 Task: Search one way flight ticket for 5 adults, 2 children, 1 infant in seat and 1 infant on lap in economy from Niagara Falls: Niagara Falls International Airport to Jackson: Jackson Hole Airport on 5-2-2023. Choice of flights is Royal air maroc. Number of bags: 2 carry on bags. Price is upto 98000. Outbound departure time preference is 23:15.
Action: Mouse moved to (311, 432)
Screenshot: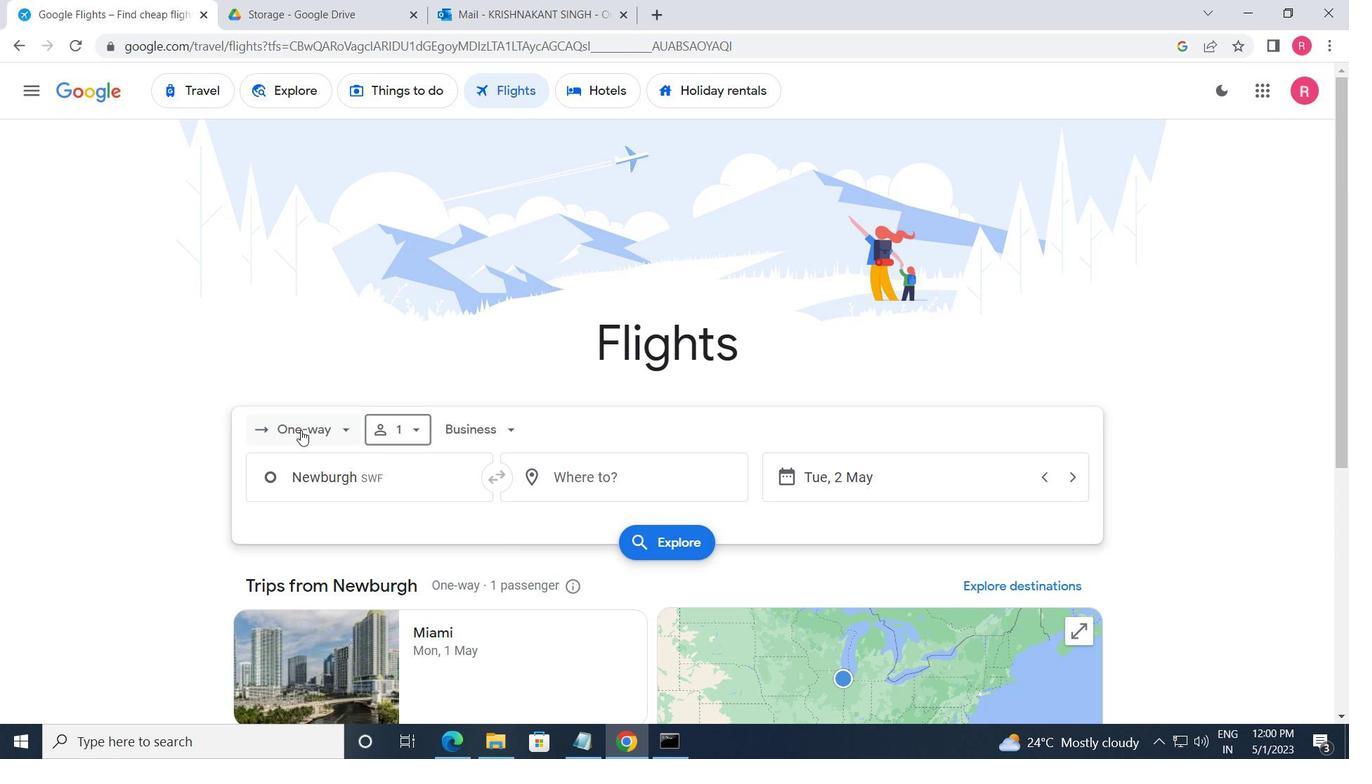 
Action: Mouse pressed left at (311, 432)
Screenshot: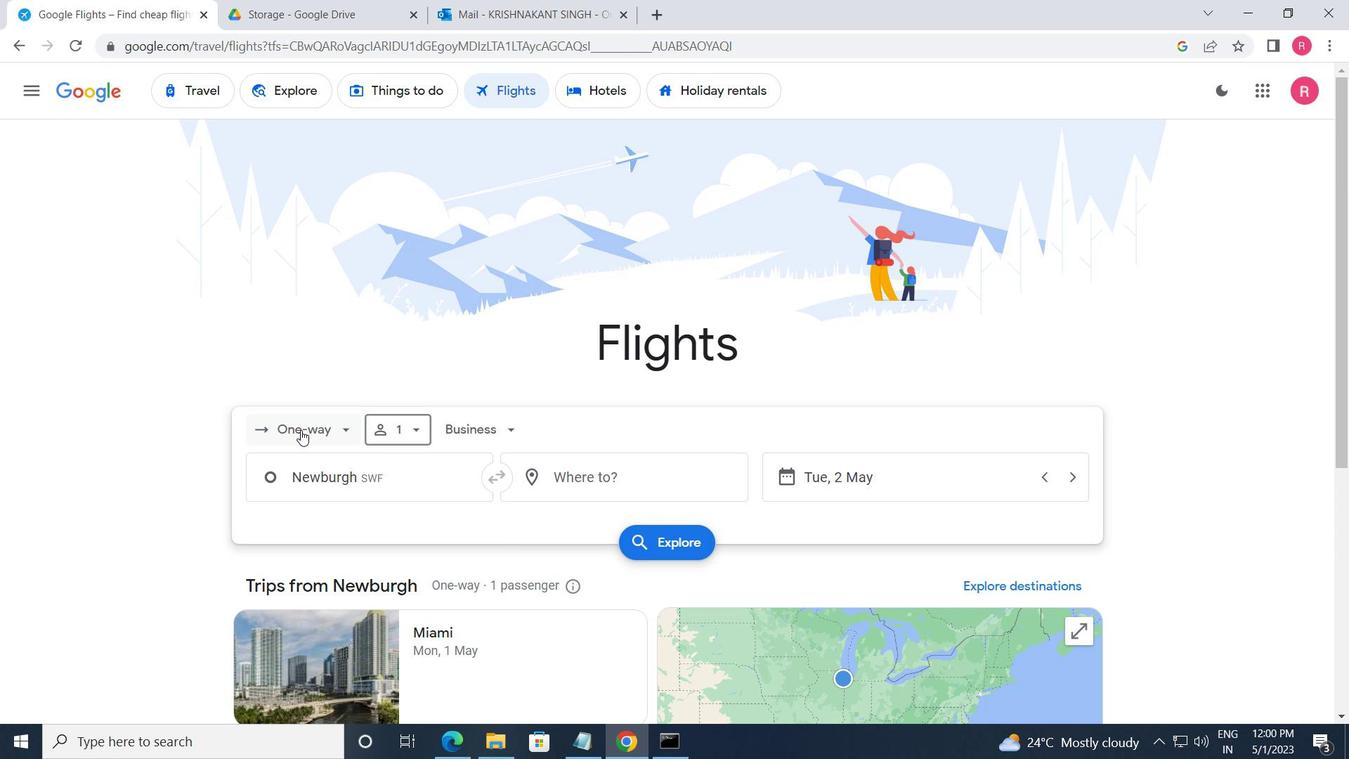 
Action: Mouse moved to (340, 502)
Screenshot: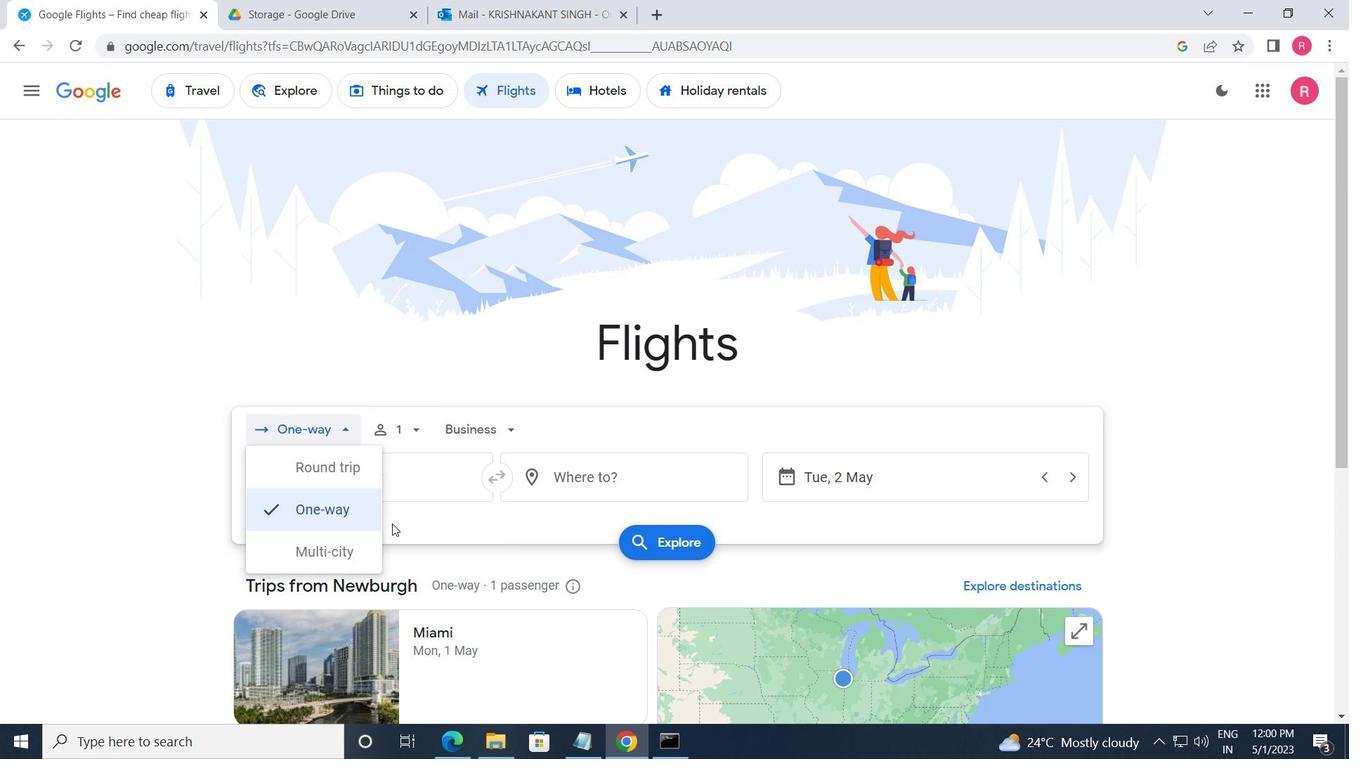 
Action: Mouse pressed left at (340, 502)
Screenshot: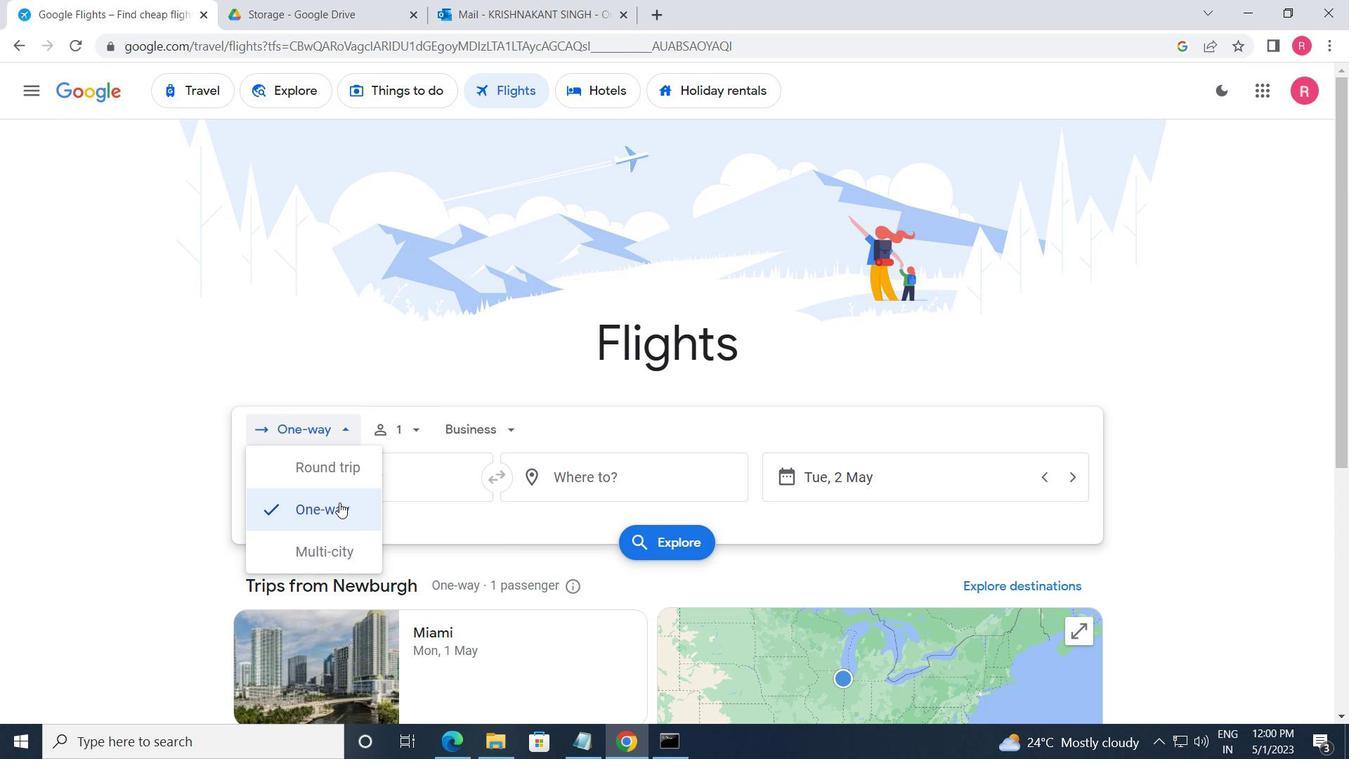
Action: Mouse moved to (423, 423)
Screenshot: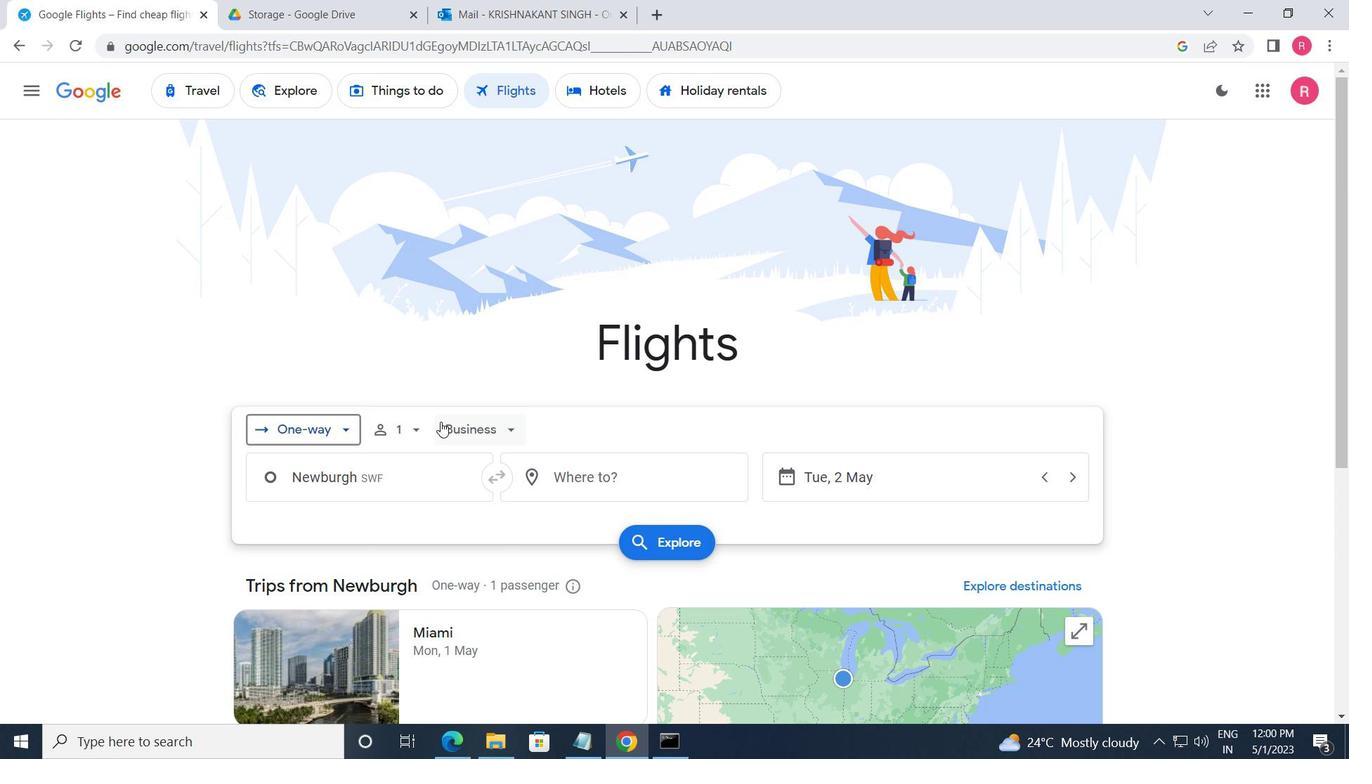 
Action: Mouse pressed left at (423, 423)
Screenshot: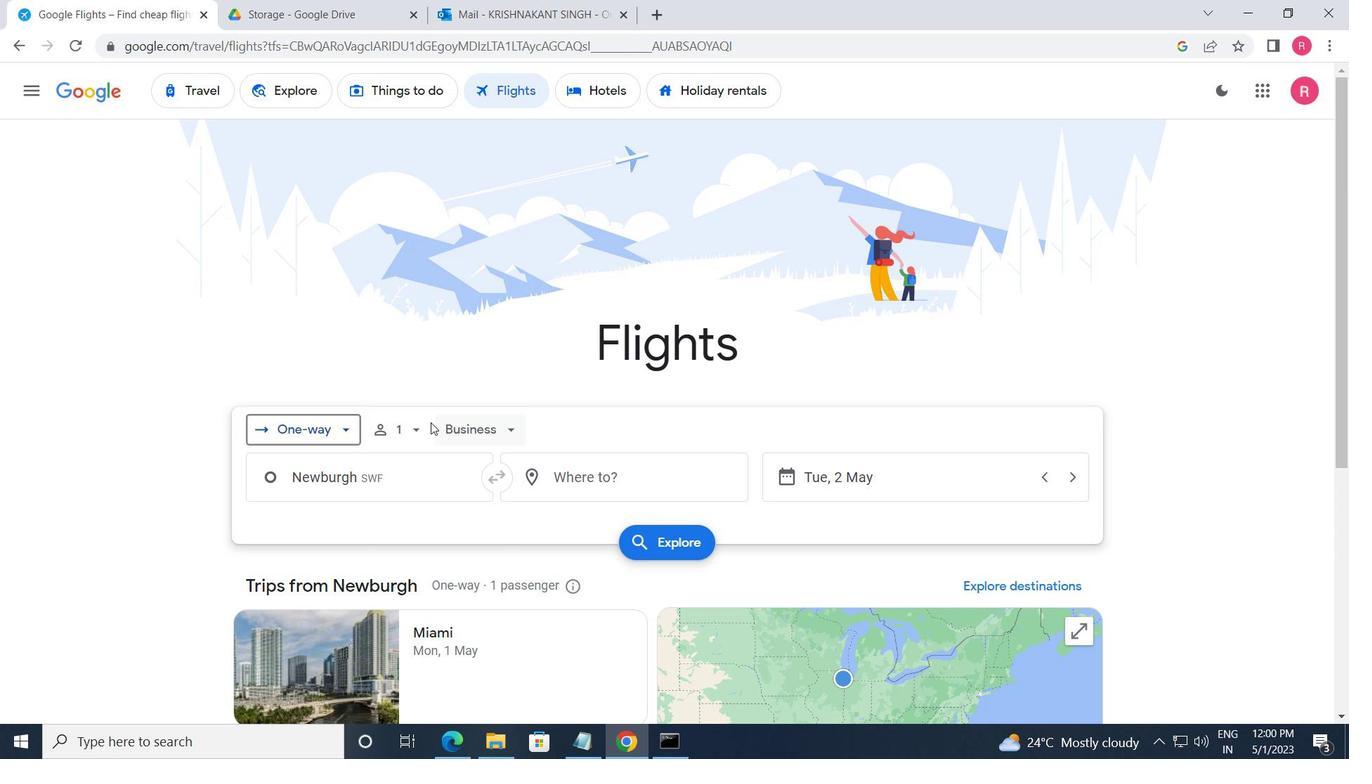 
Action: Mouse moved to (556, 468)
Screenshot: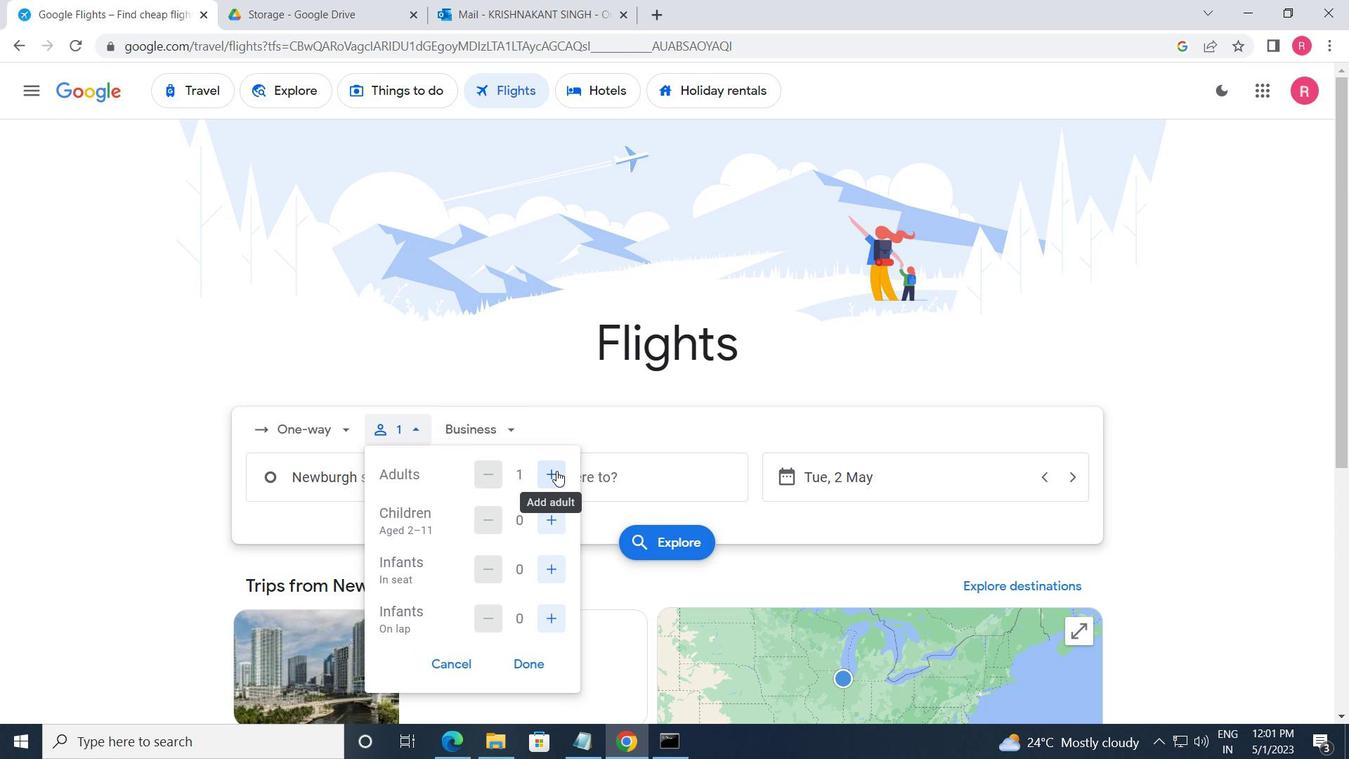 
Action: Mouse pressed left at (556, 468)
Screenshot: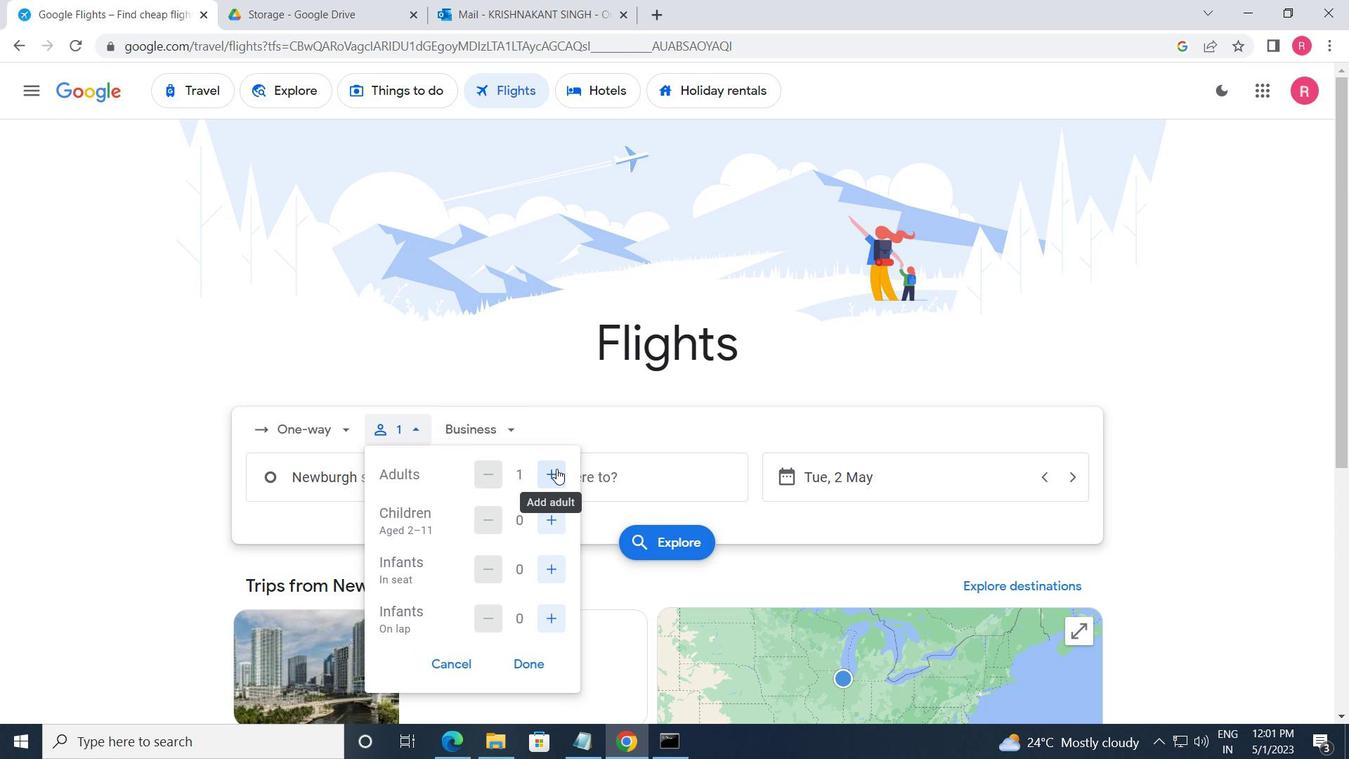 
Action: Mouse pressed left at (556, 468)
Screenshot: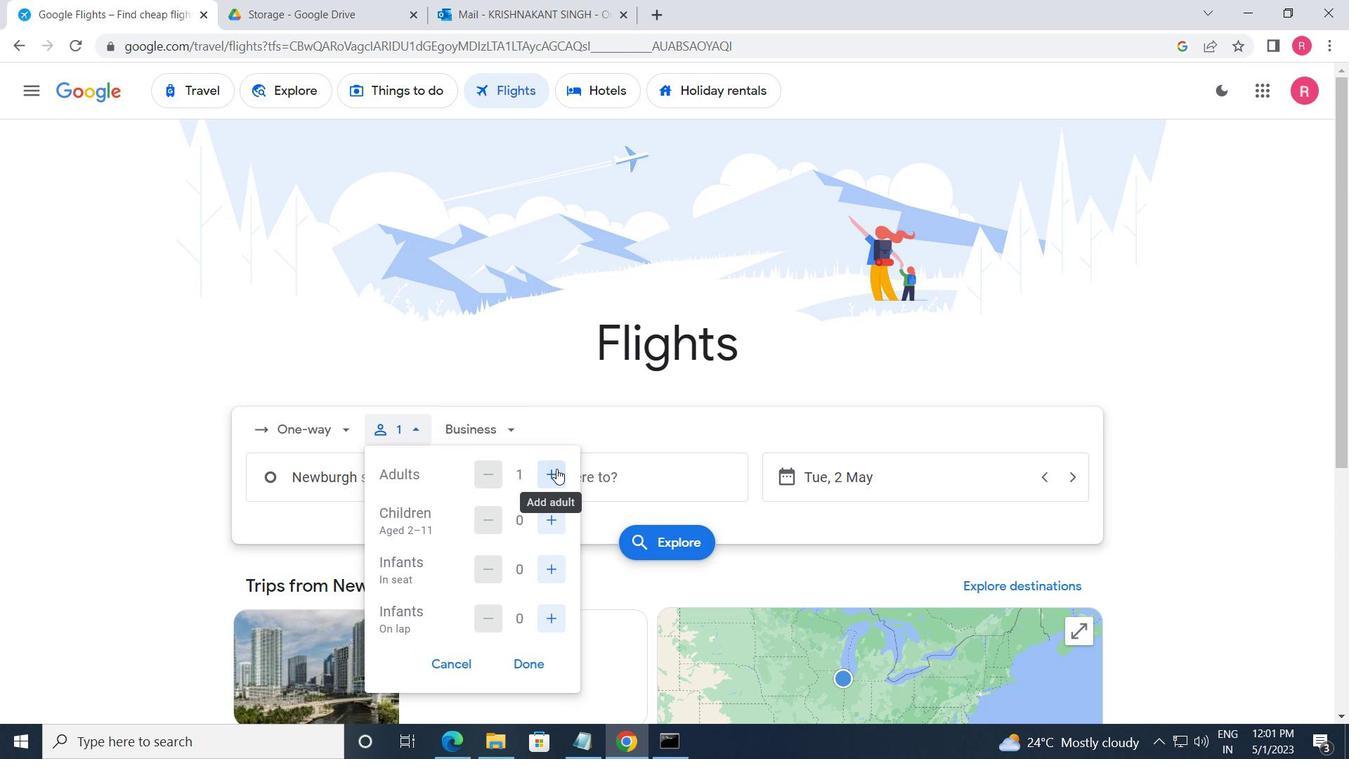 
Action: Mouse moved to (553, 525)
Screenshot: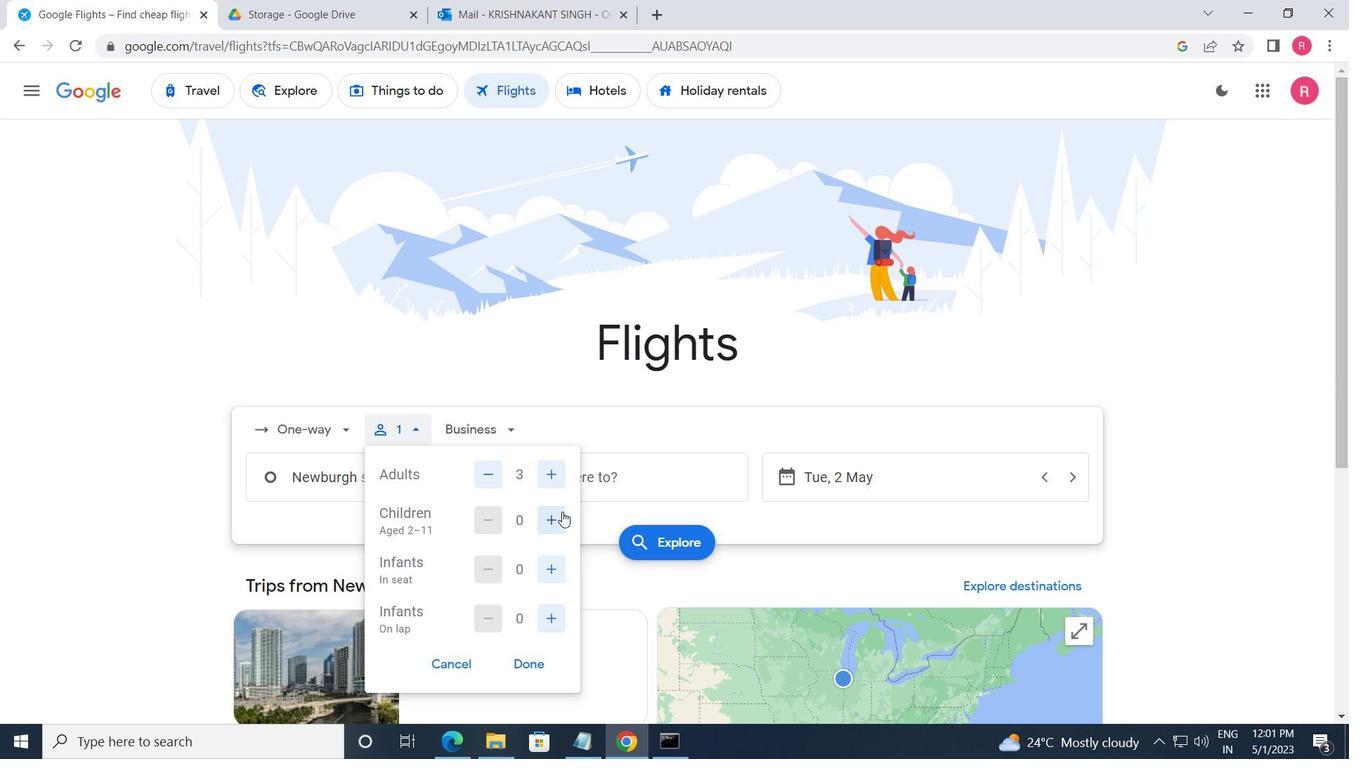 
Action: Mouse pressed left at (553, 525)
Screenshot: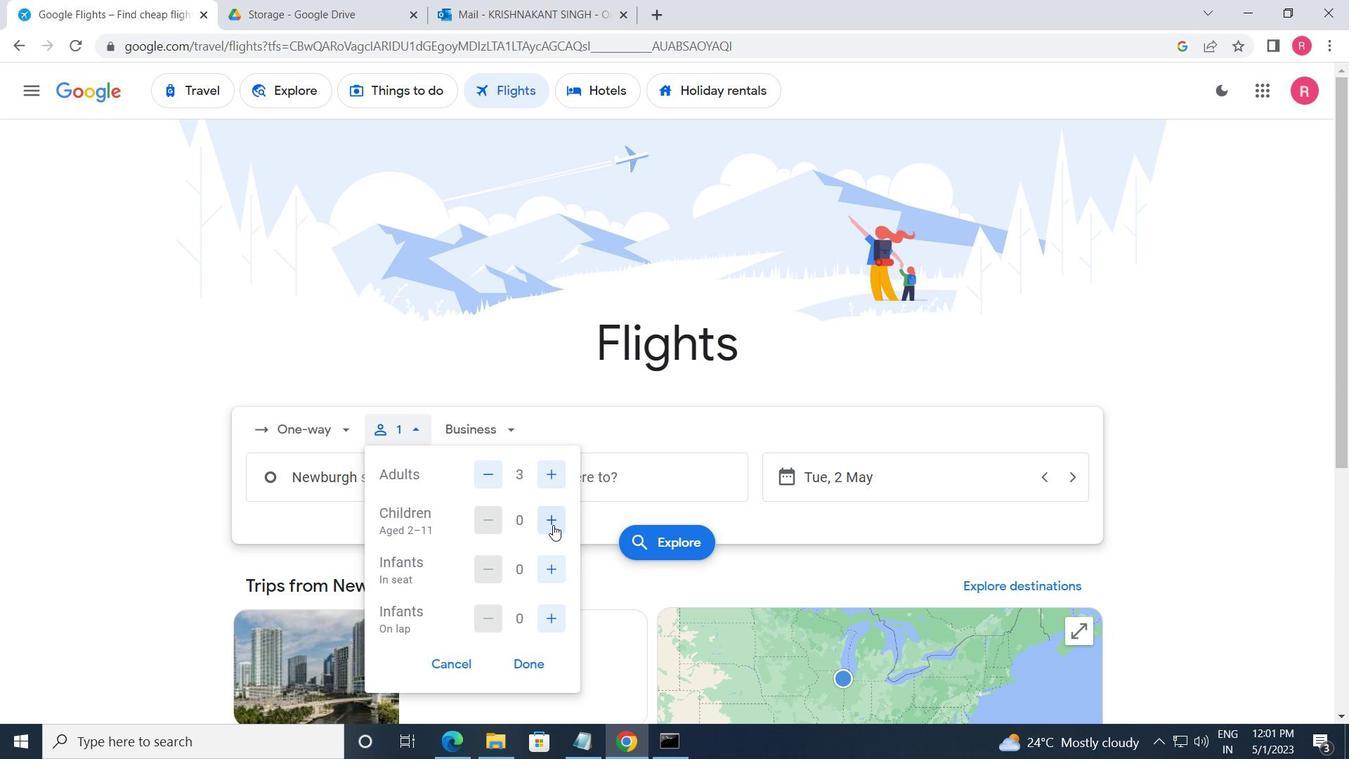 
Action: Mouse pressed left at (553, 525)
Screenshot: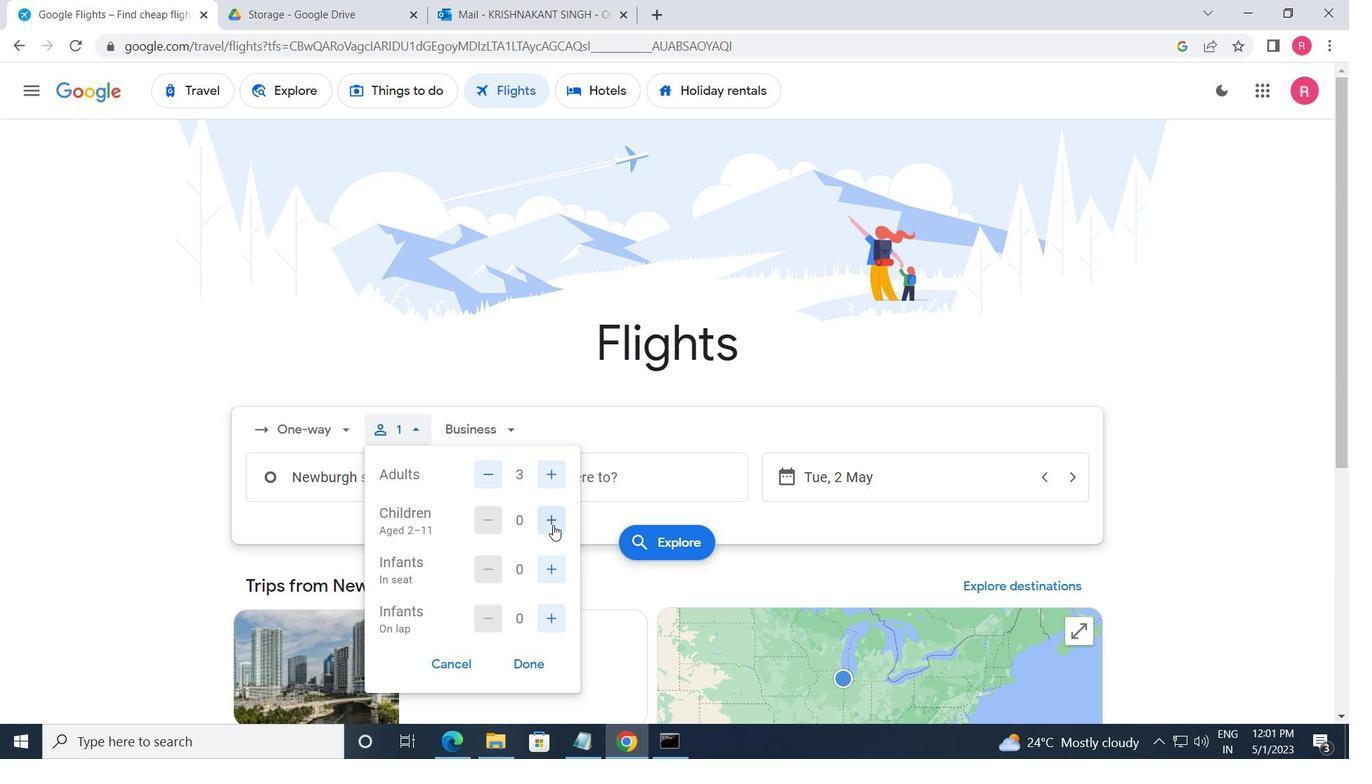 
Action: Mouse pressed left at (553, 525)
Screenshot: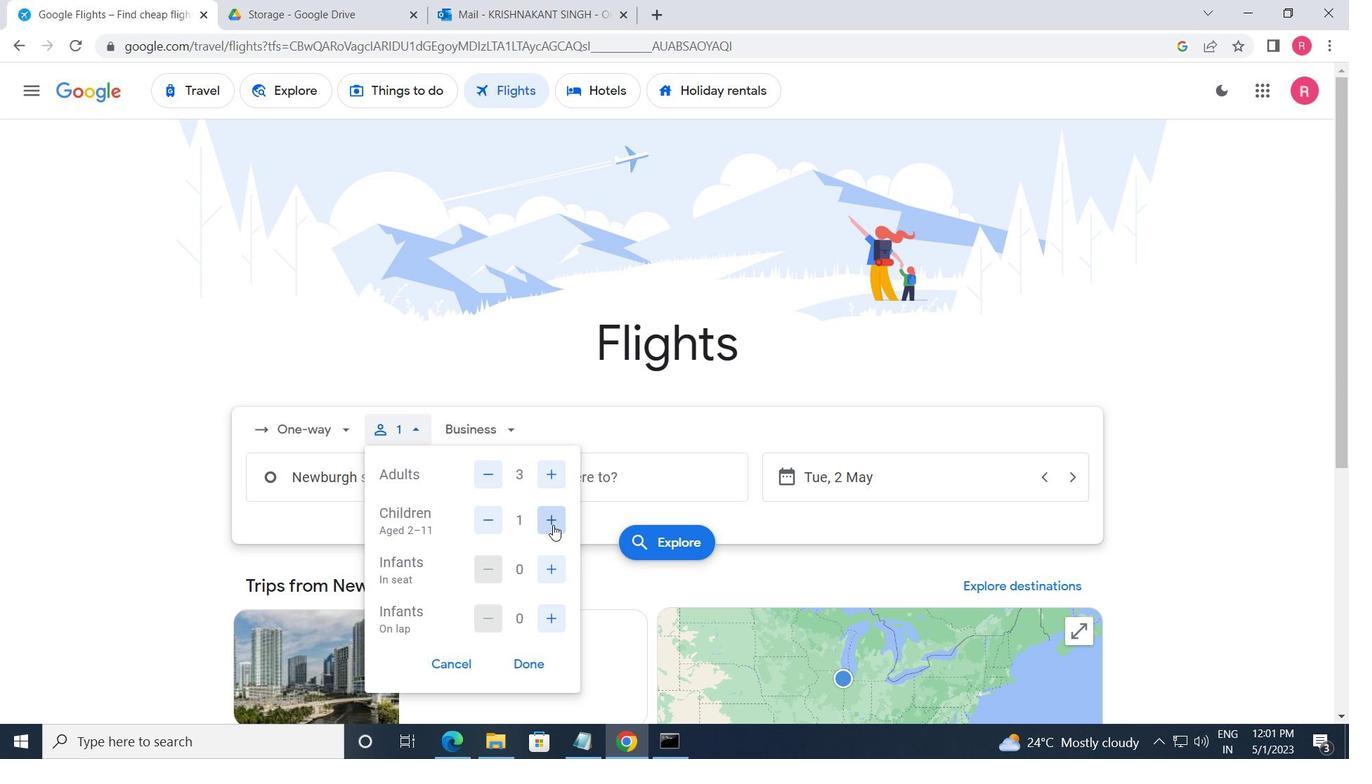 
Action: Mouse moved to (491, 433)
Screenshot: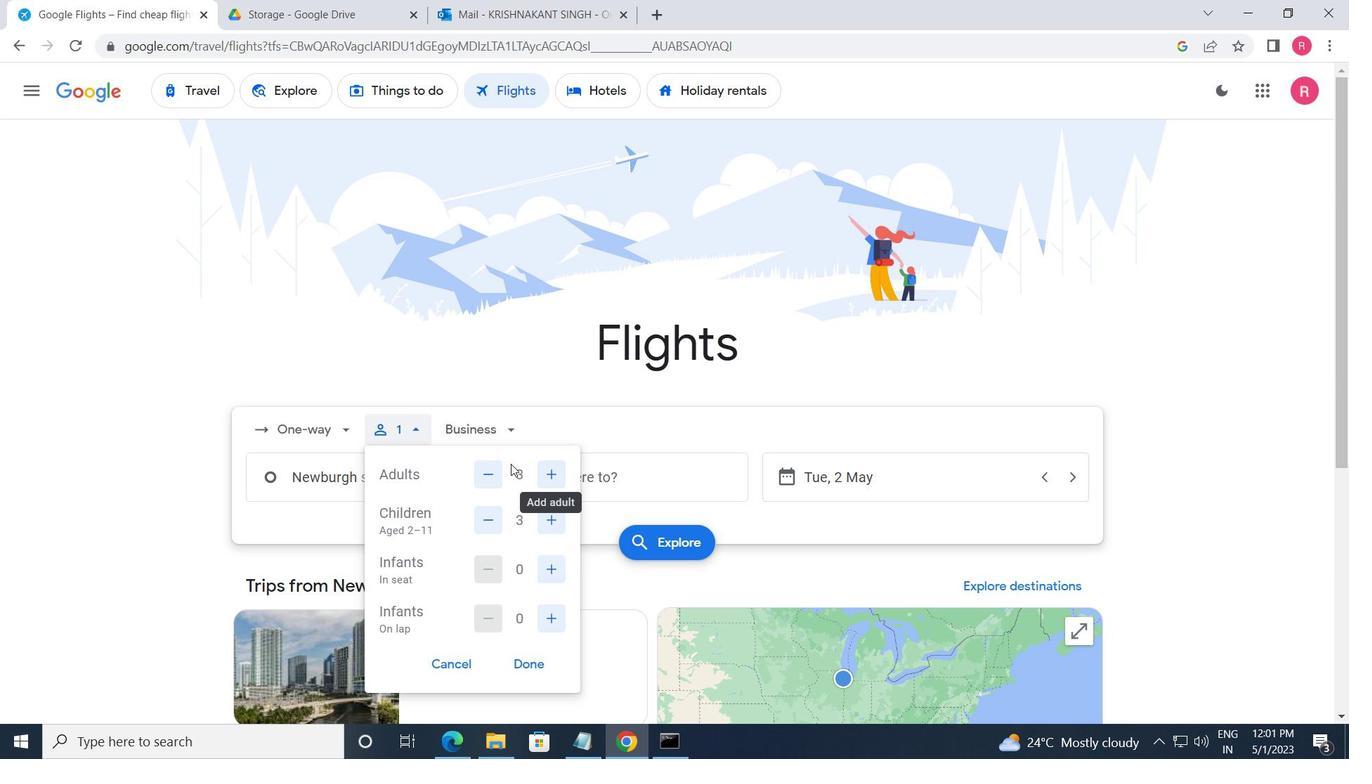 
Action: Mouse pressed left at (491, 433)
Screenshot: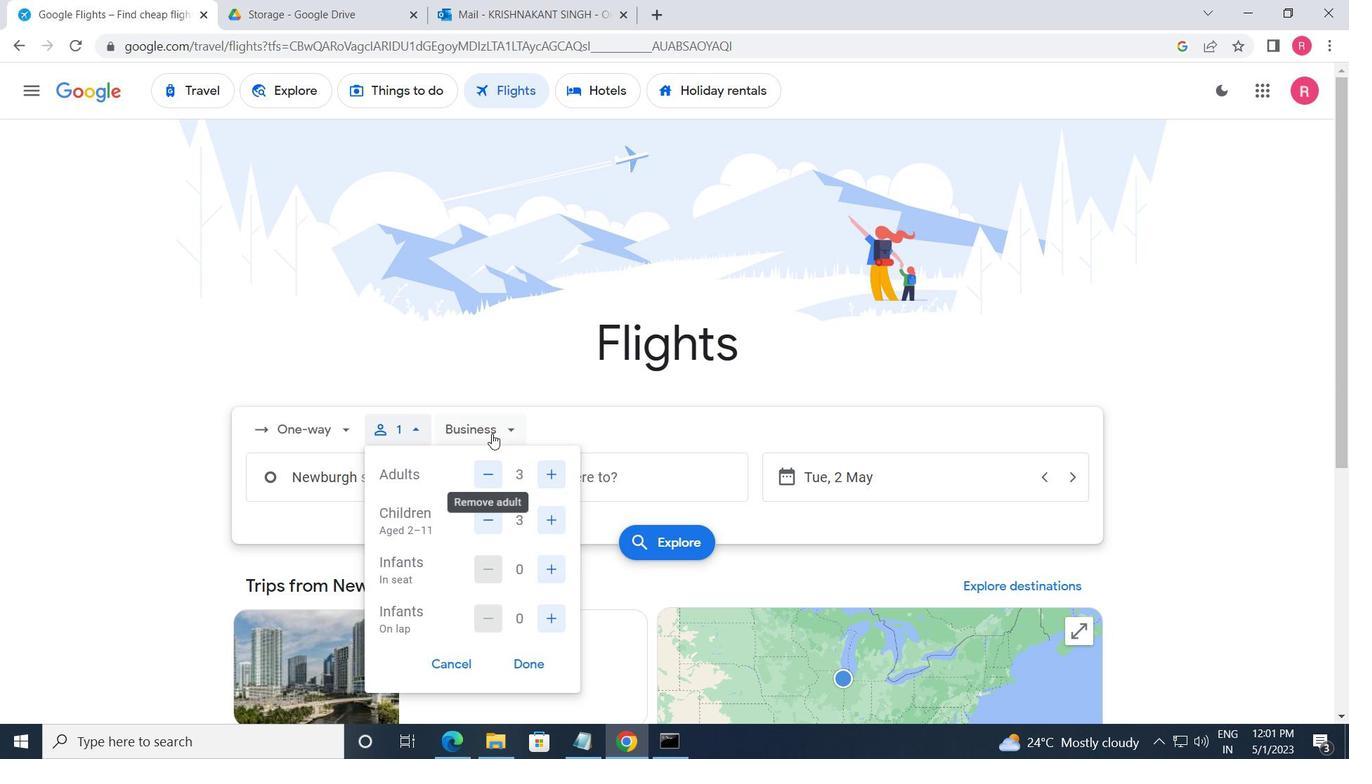 
Action: Mouse moved to (529, 524)
Screenshot: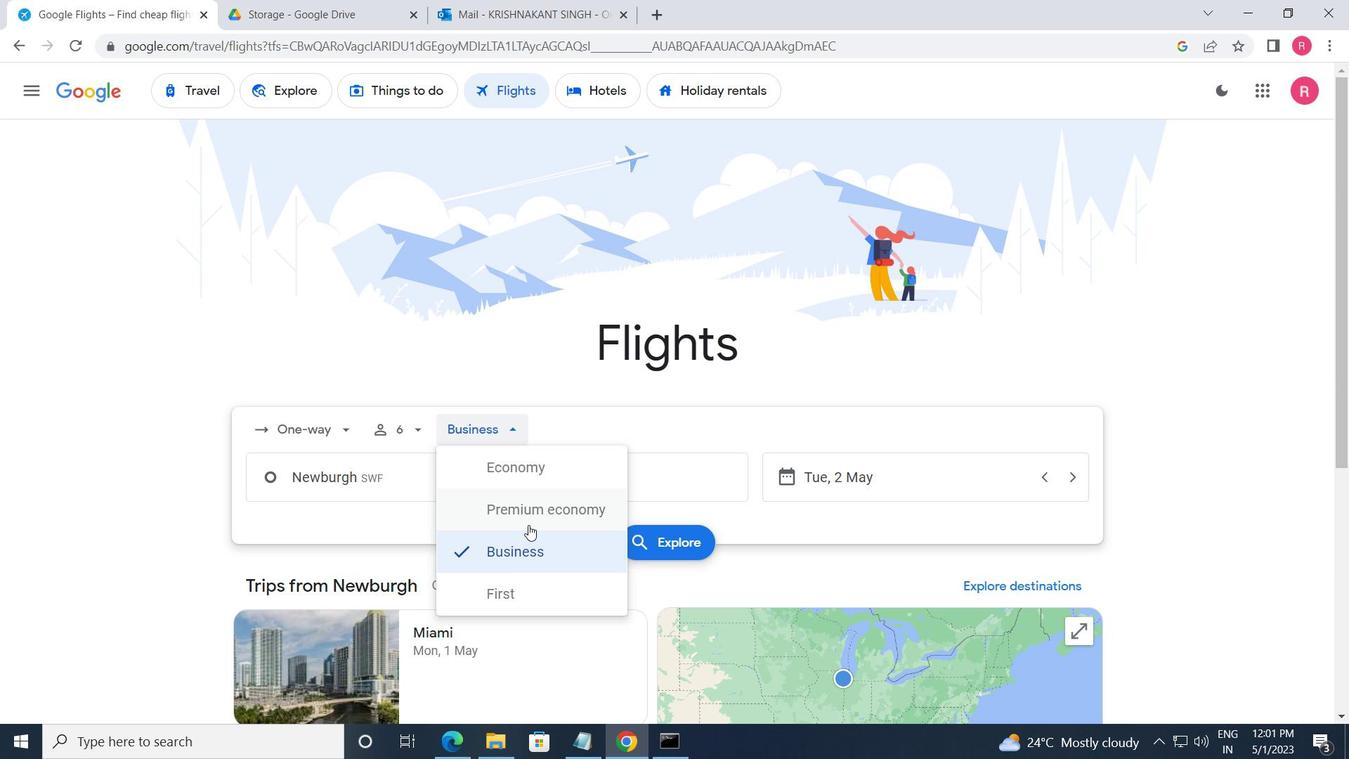 
Action: Mouse pressed left at (529, 524)
Screenshot: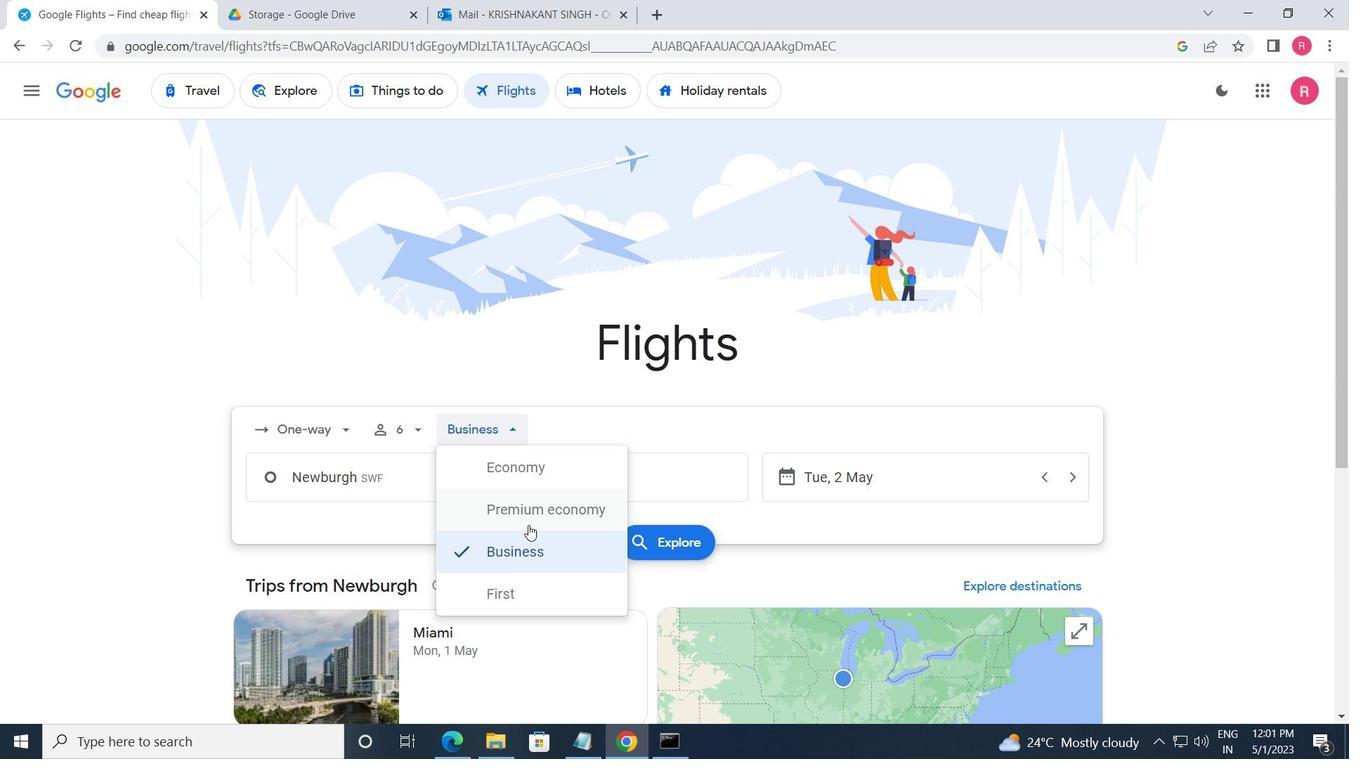 
Action: Mouse moved to (451, 491)
Screenshot: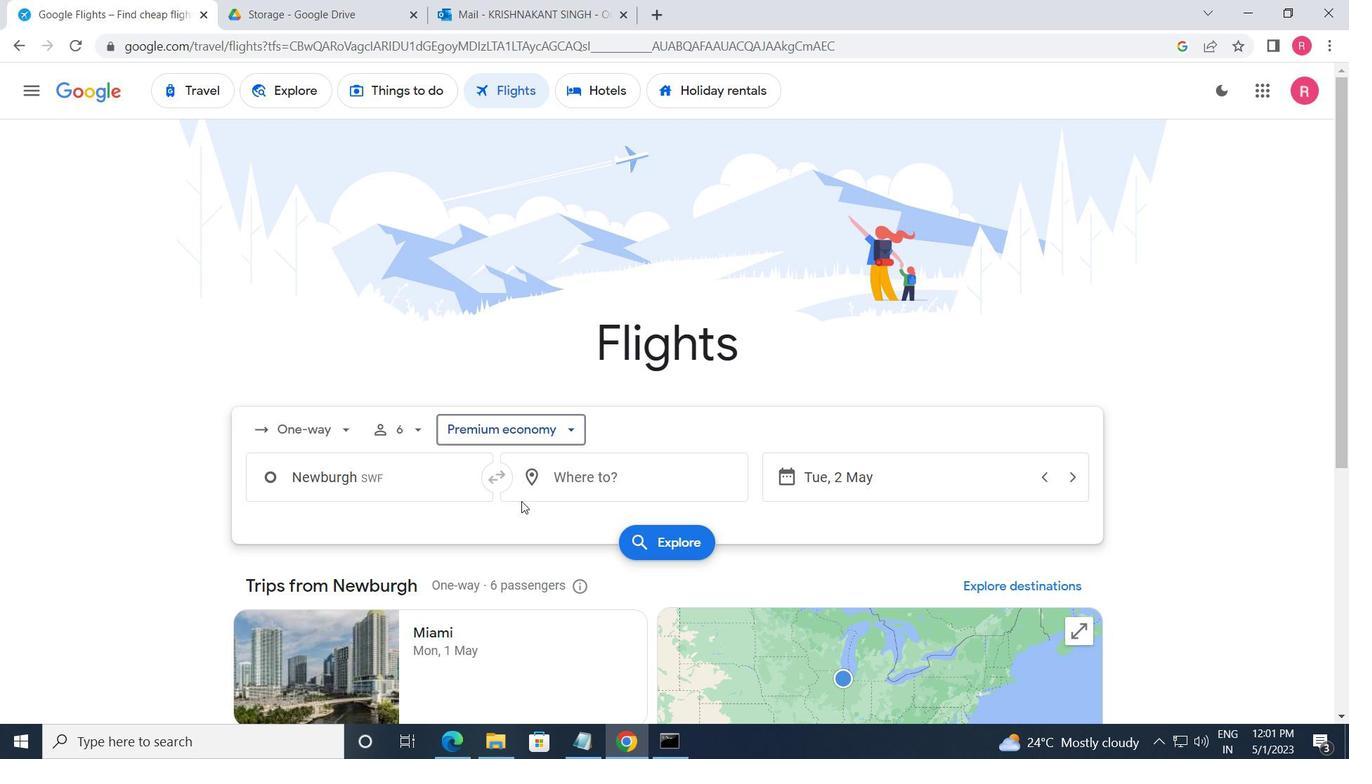 
Action: Mouse pressed left at (451, 491)
Screenshot: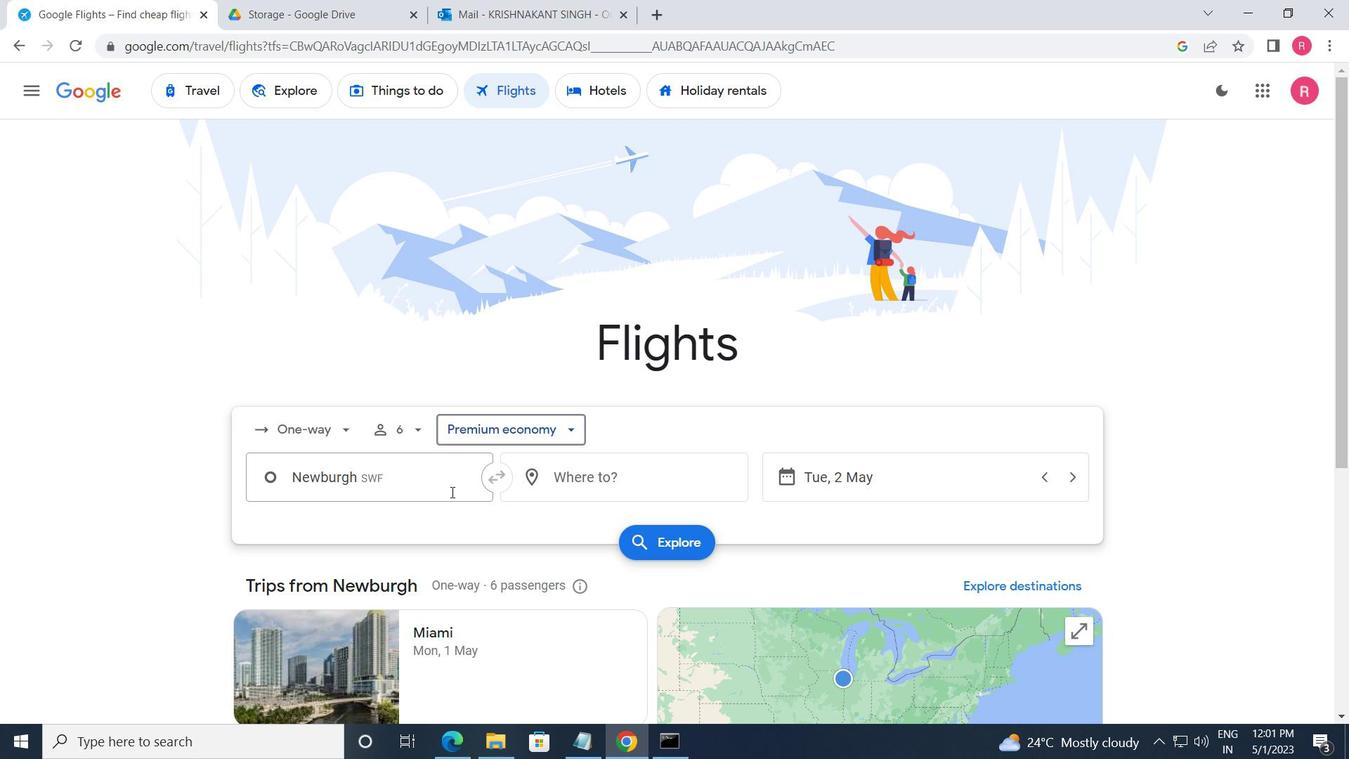 
Action: Mouse moved to (427, 574)
Screenshot: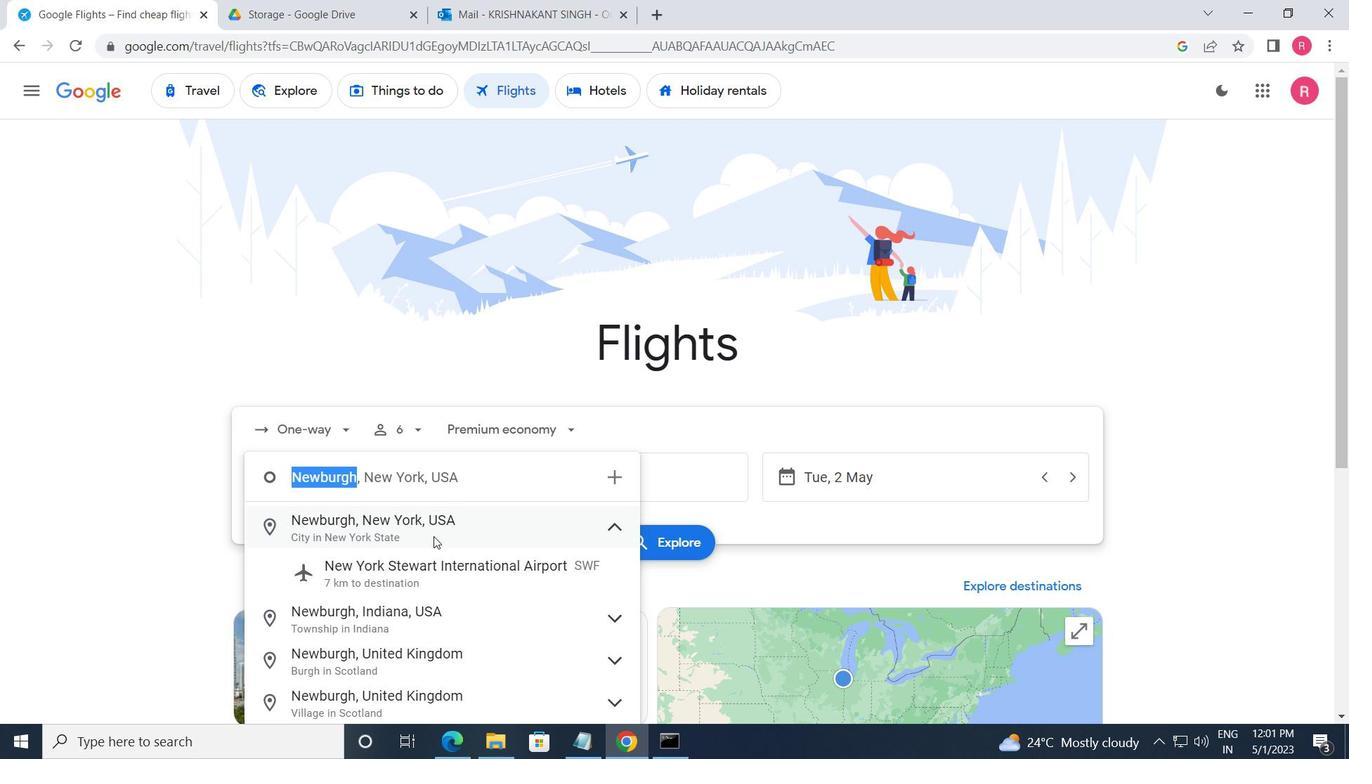 
Action: Mouse pressed left at (427, 574)
Screenshot: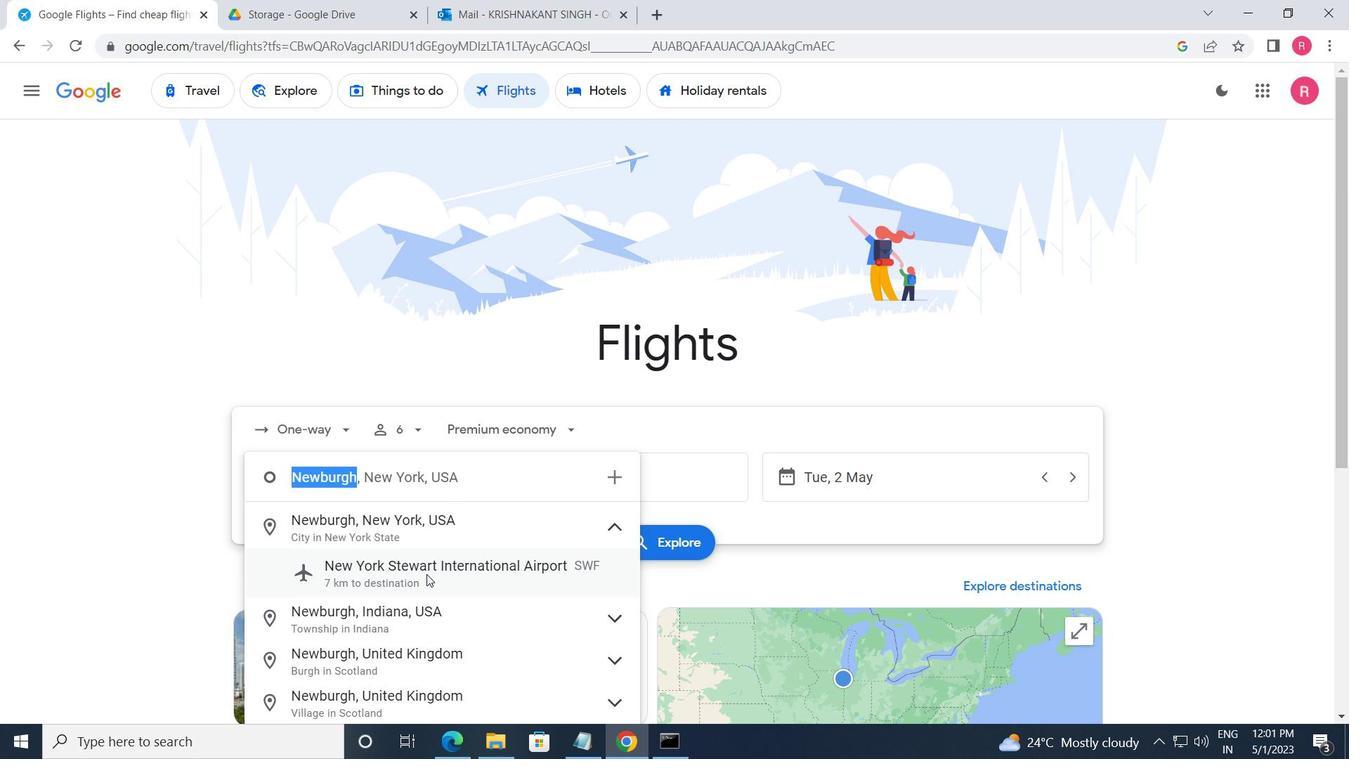 
Action: Mouse moved to (595, 478)
Screenshot: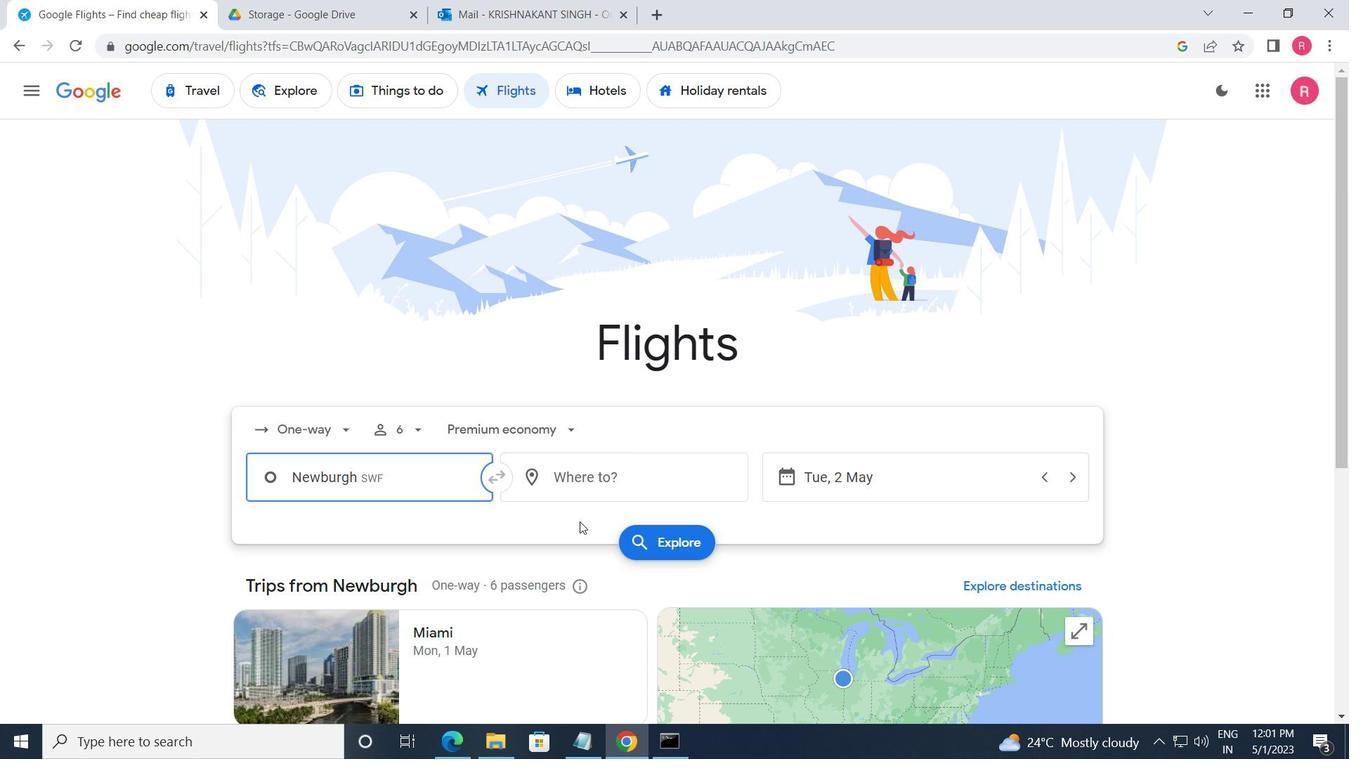 
Action: Mouse pressed left at (595, 478)
Screenshot: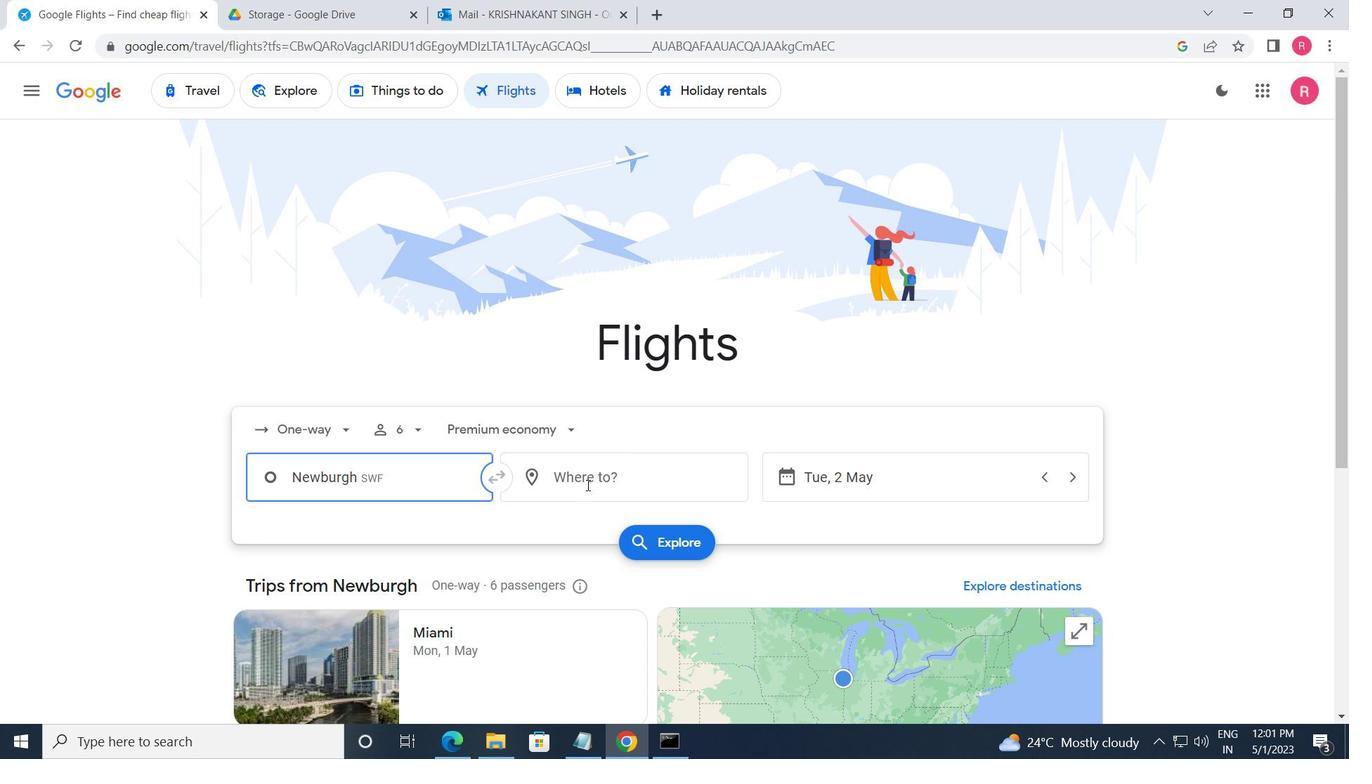 
Action: Mouse moved to (570, 651)
Screenshot: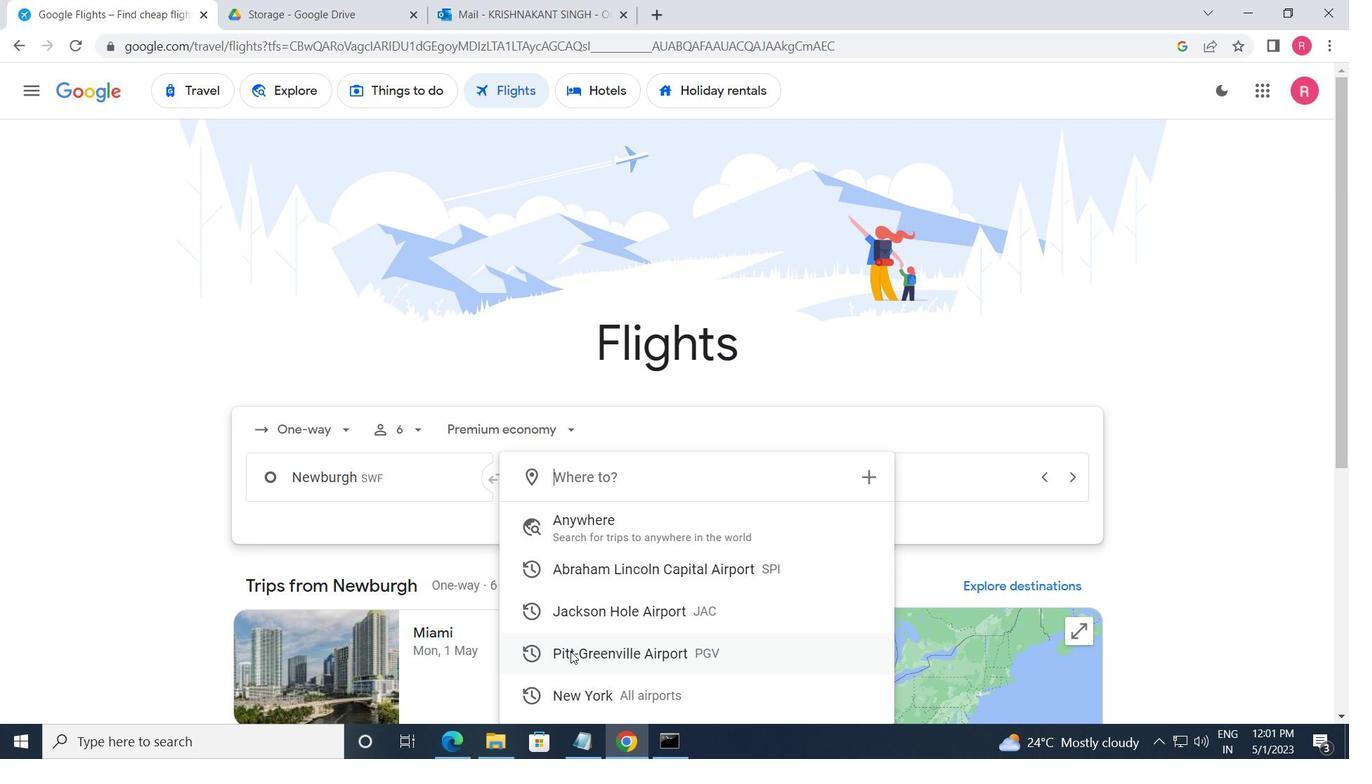 
Action: Mouse pressed left at (570, 651)
Screenshot: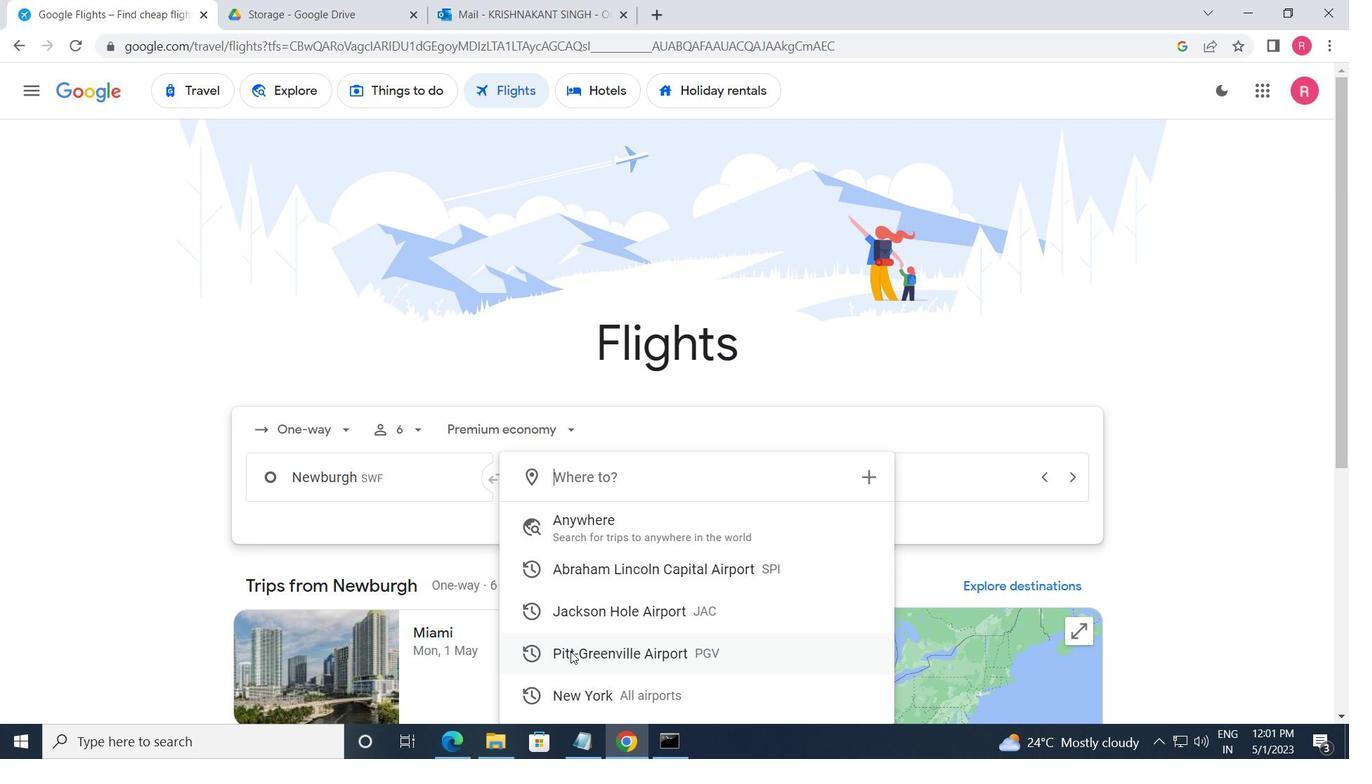 
Action: Mouse moved to (905, 480)
Screenshot: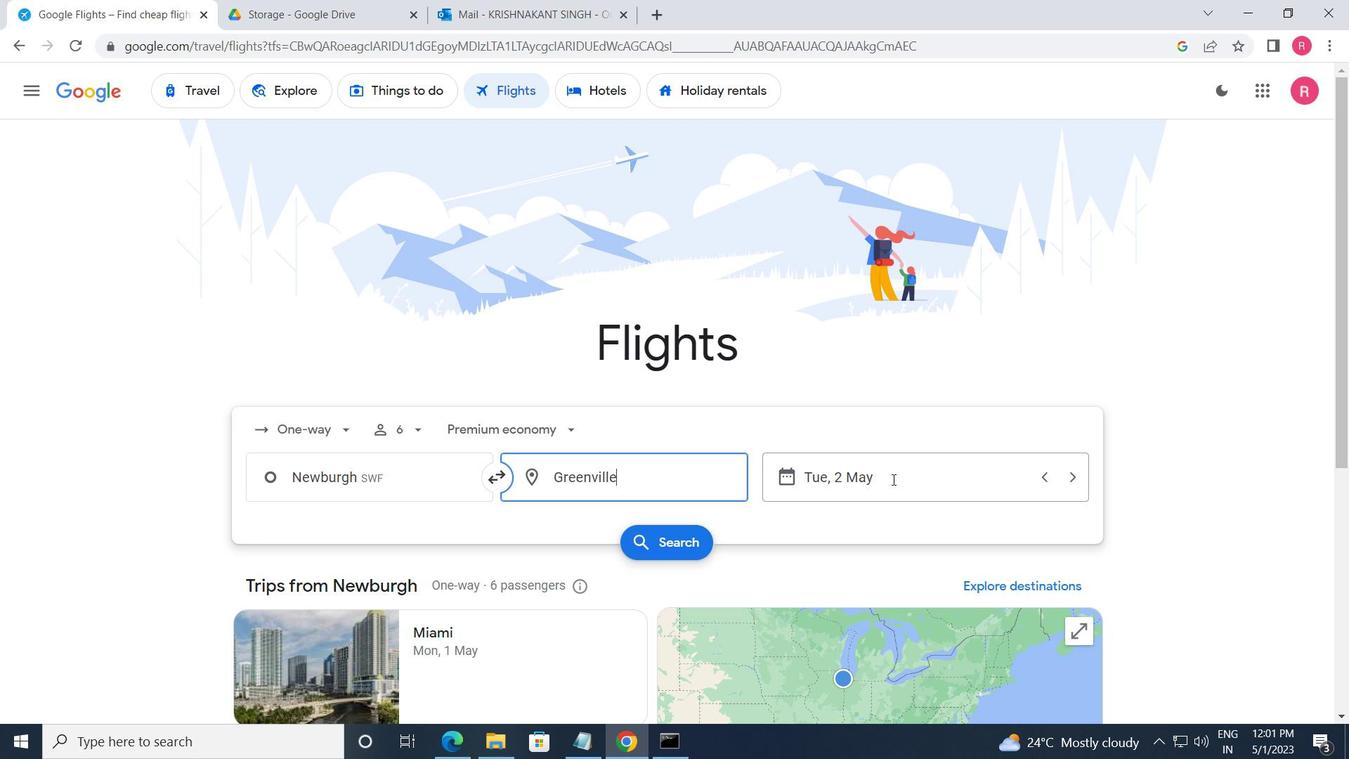 
Action: Mouse pressed left at (905, 480)
Screenshot: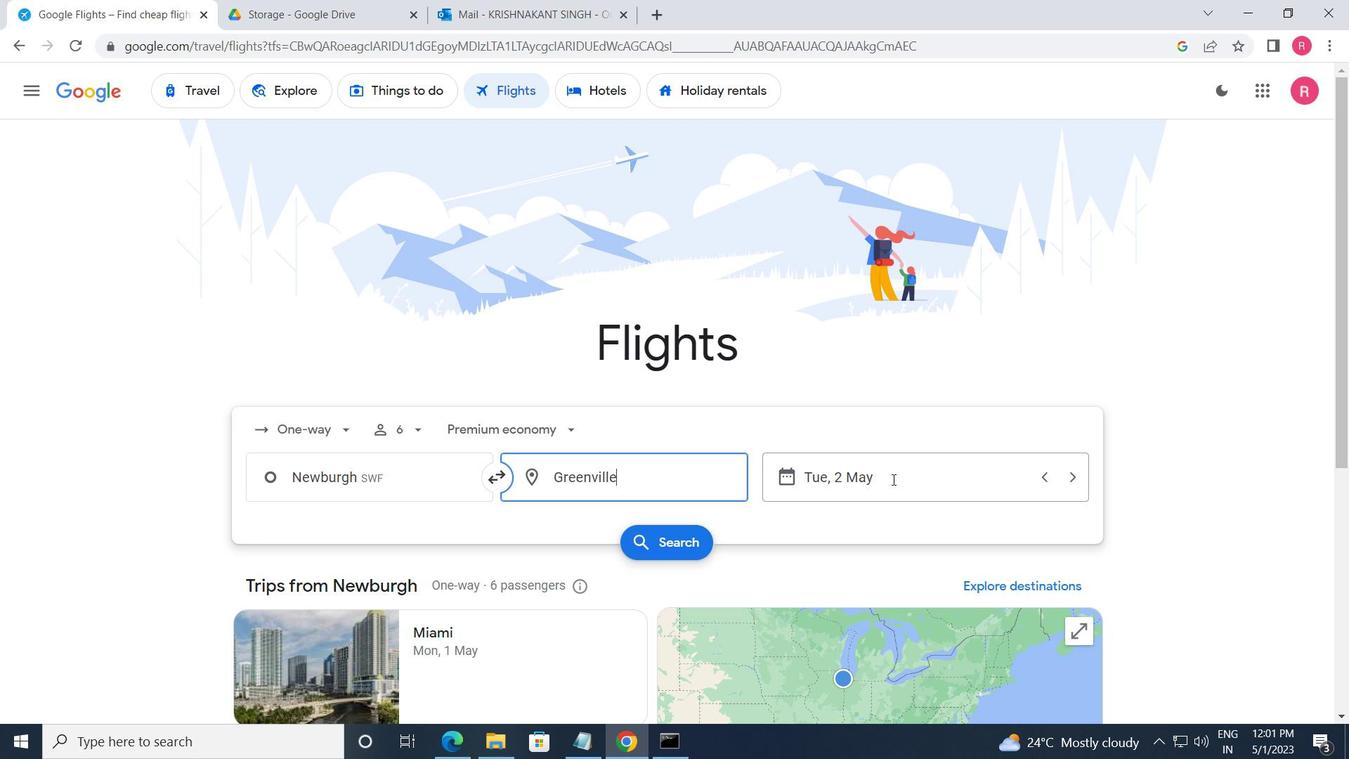 
Action: Mouse moved to (561, 419)
Screenshot: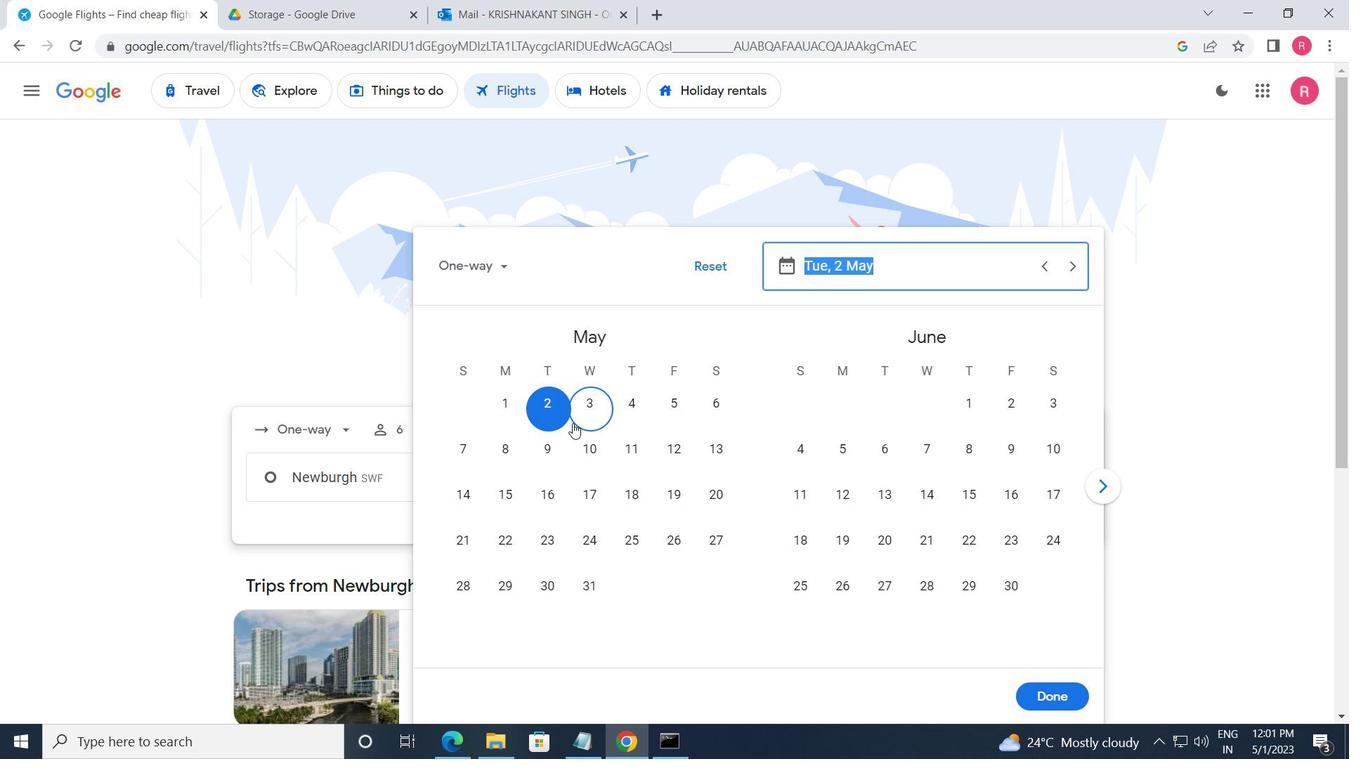 
Action: Mouse pressed left at (561, 419)
Screenshot: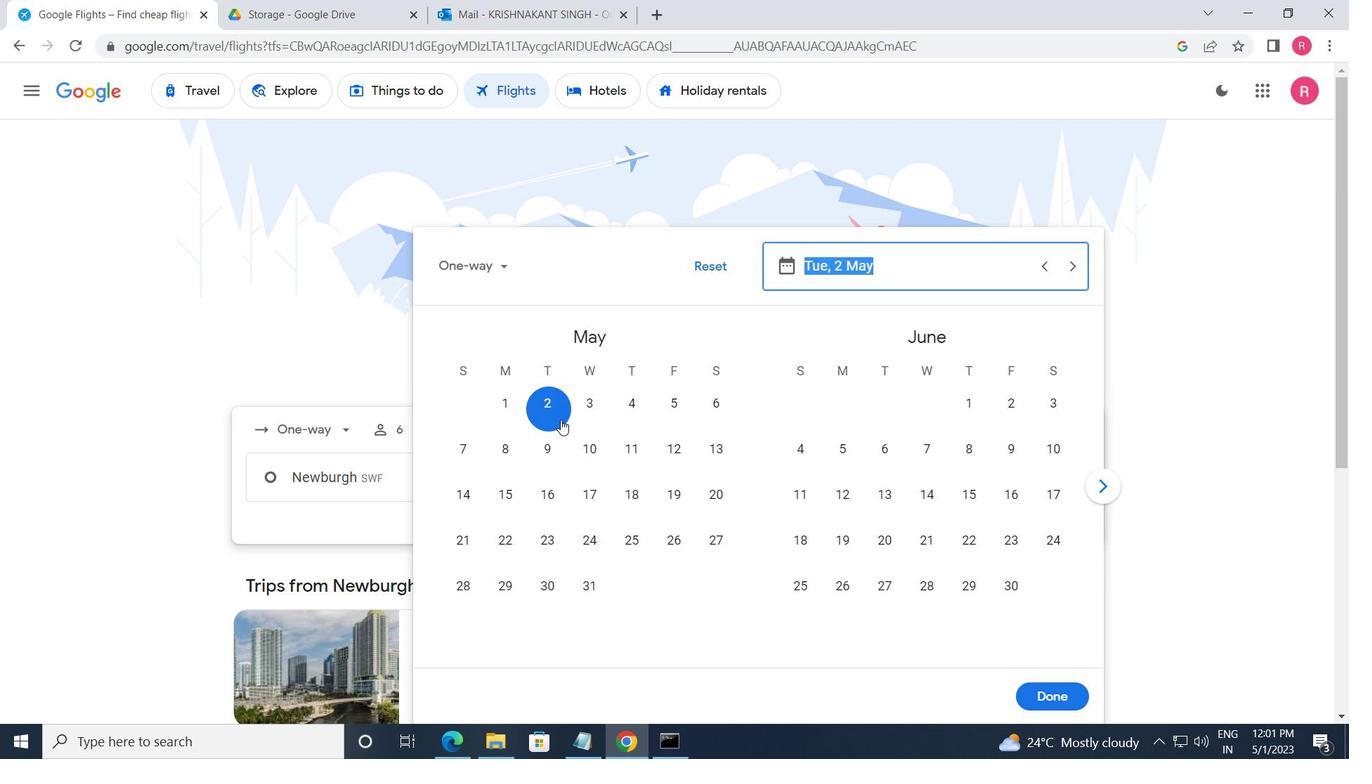 
Action: Mouse moved to (1057, 699)
Screenshot: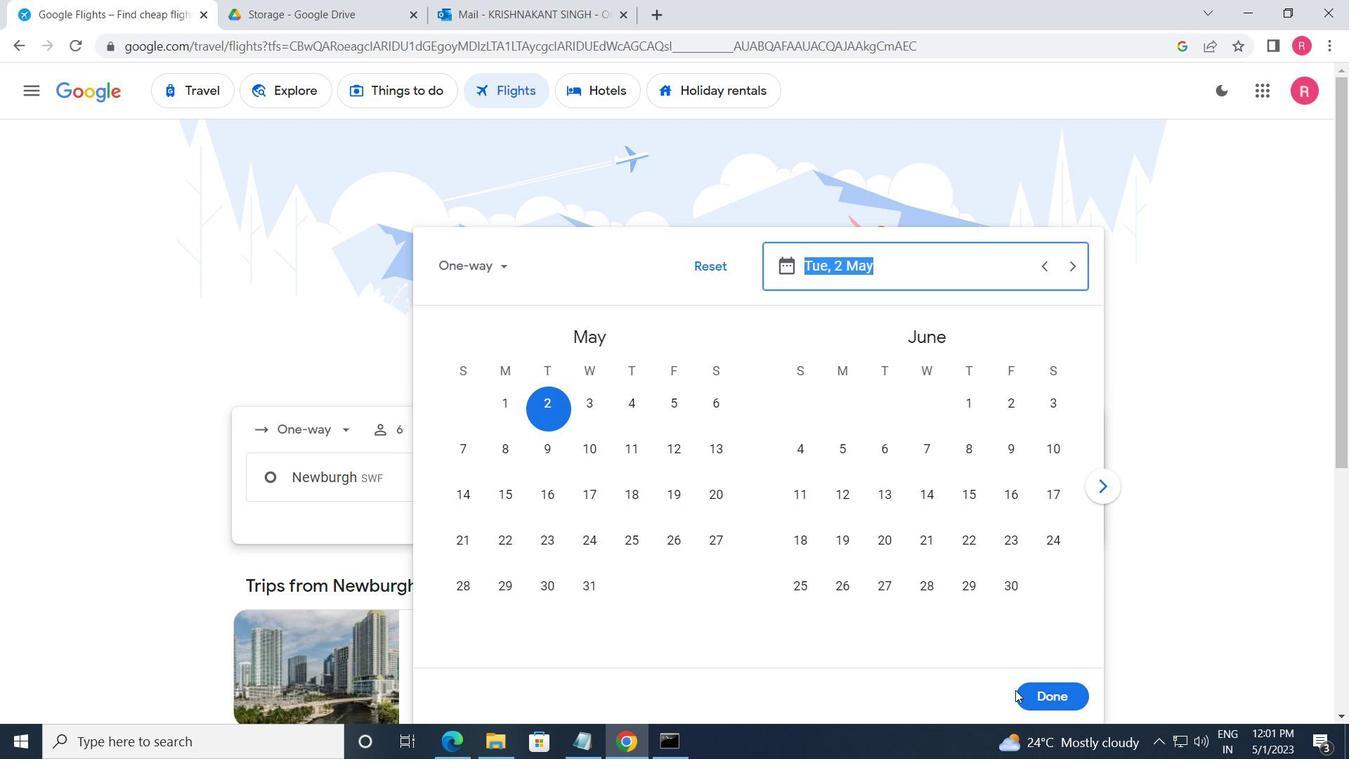 
Action: Mouse pressed left at (1057, 699)
Screenshot: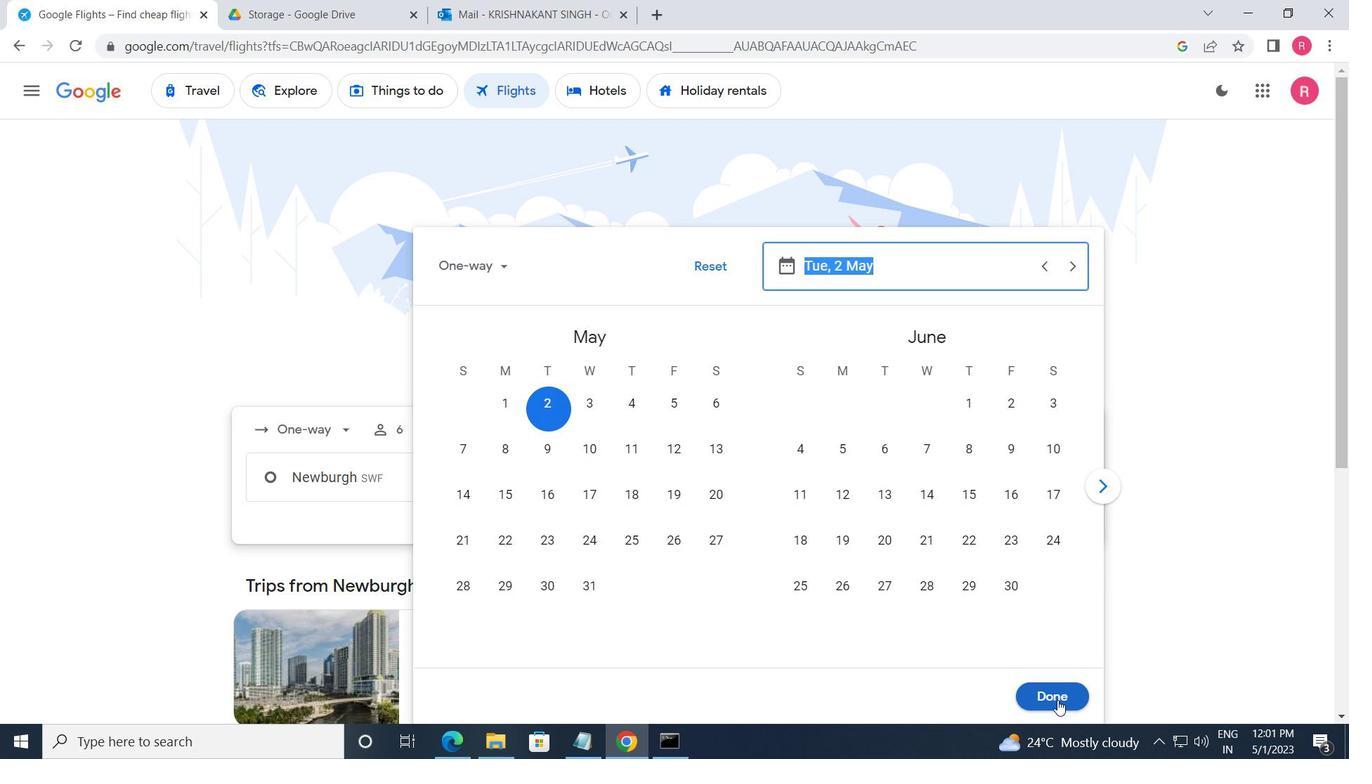 
Action: Mouse moved to (664, 549)
Screenshot: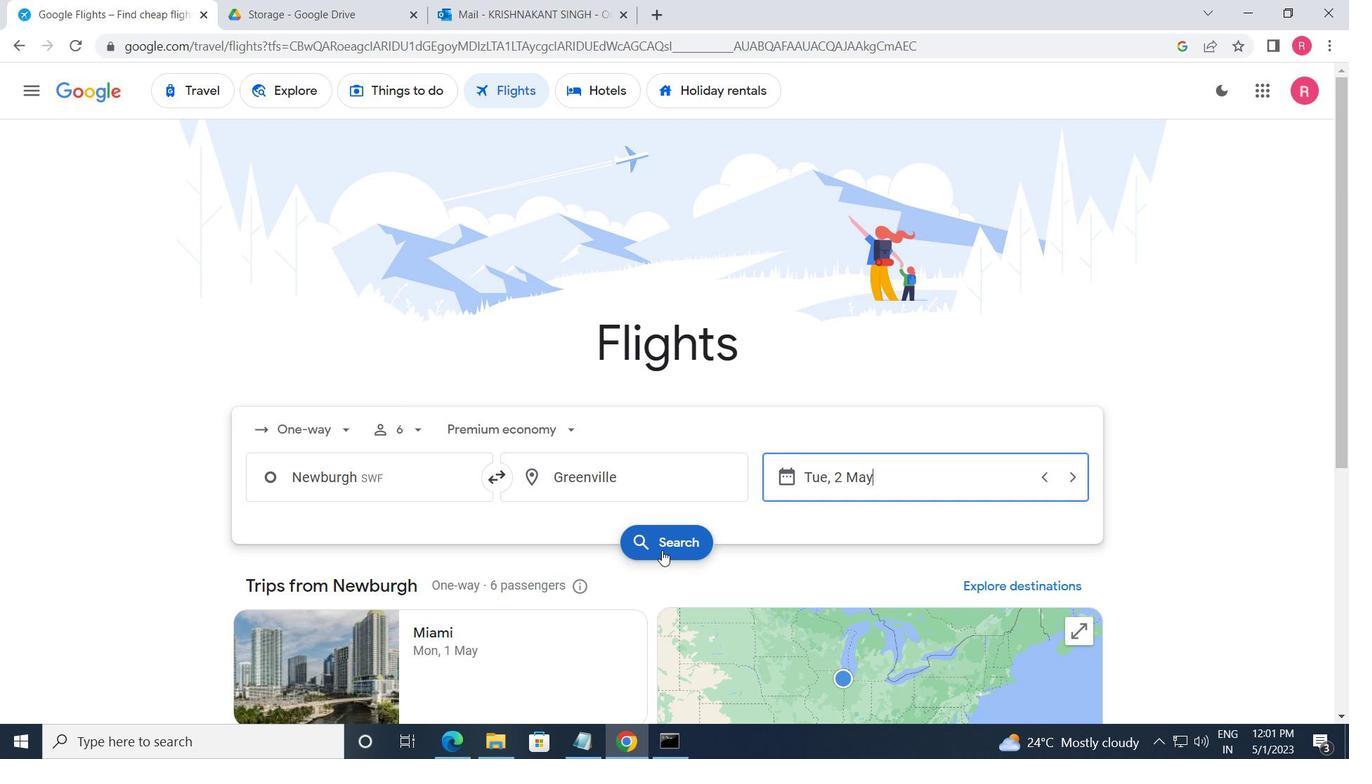 
Action: Mouse pressed left at (664, 549)
Screenshot: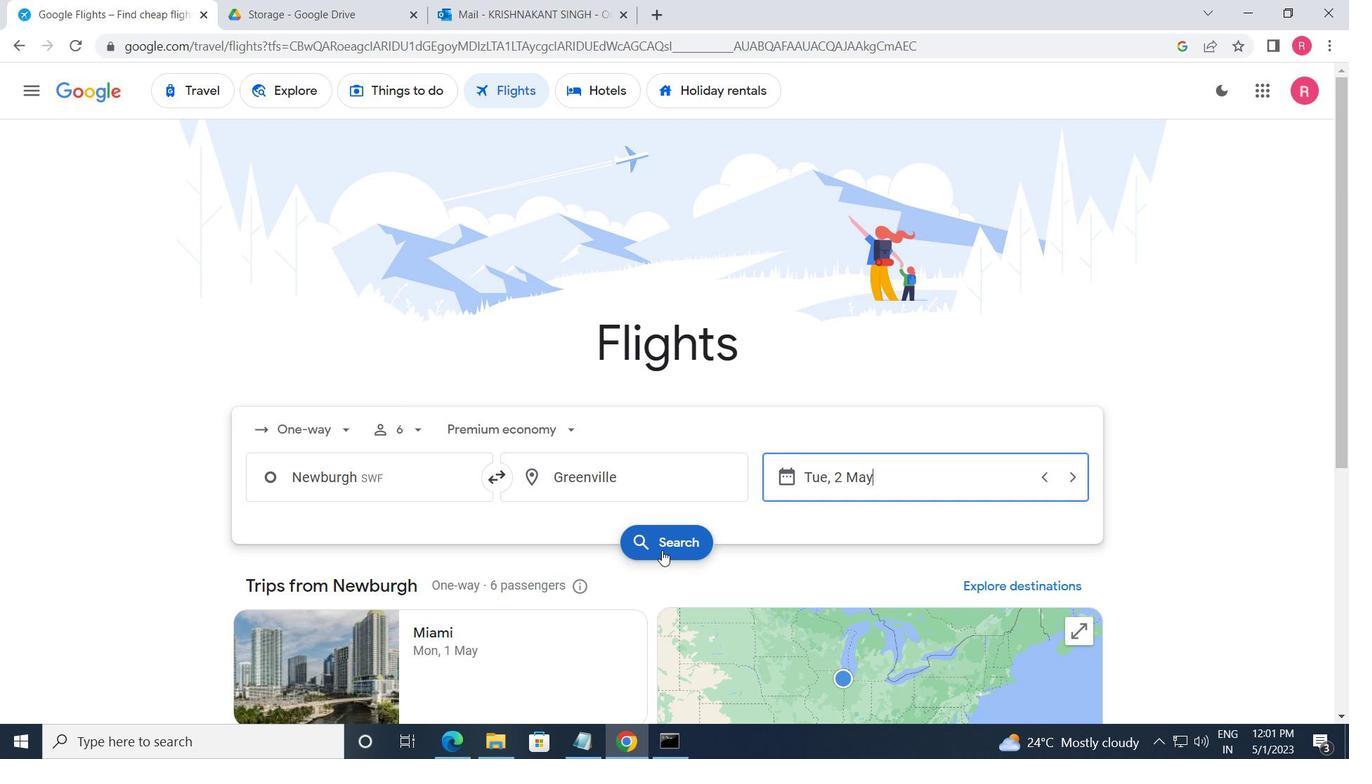 
Action: Mouse moved to (269, 260)
Screenshot: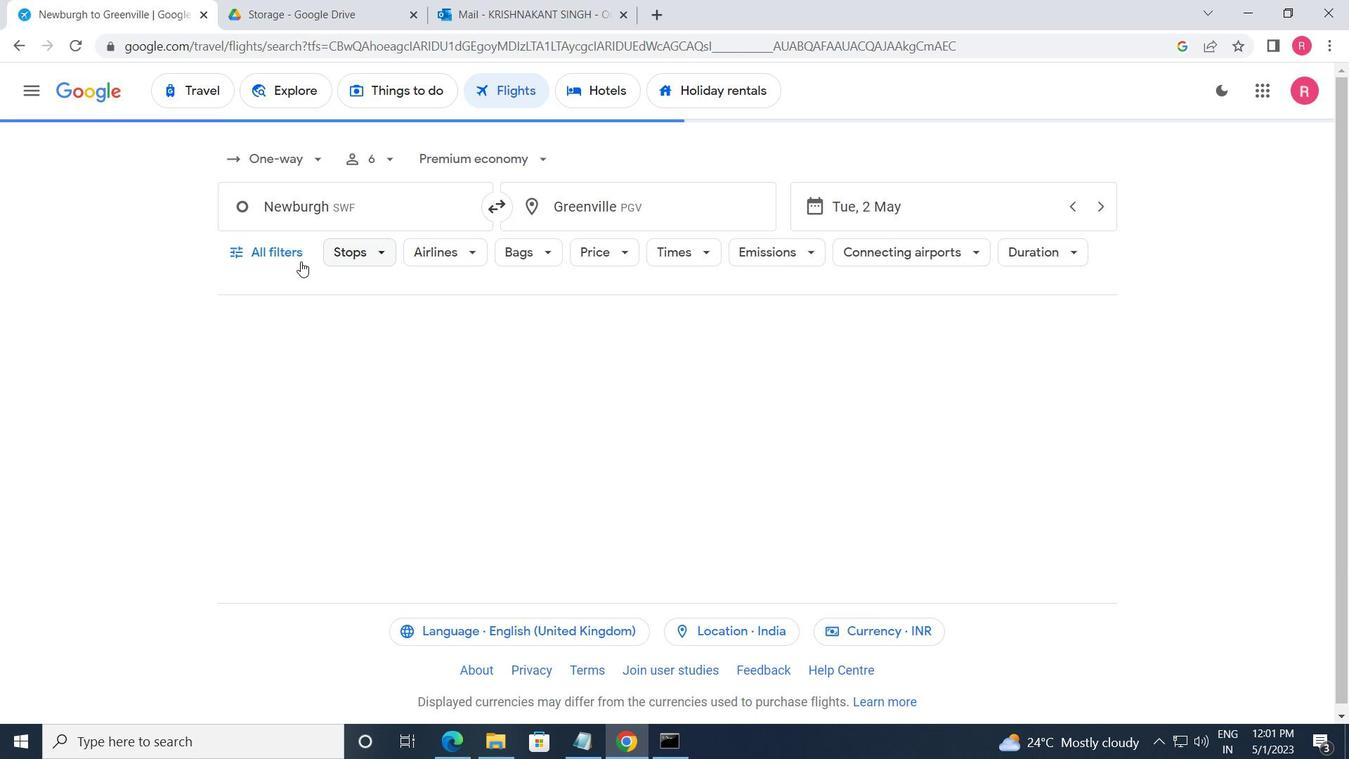 
Action: Mouse pressed left at (269, 260)
Screenshot: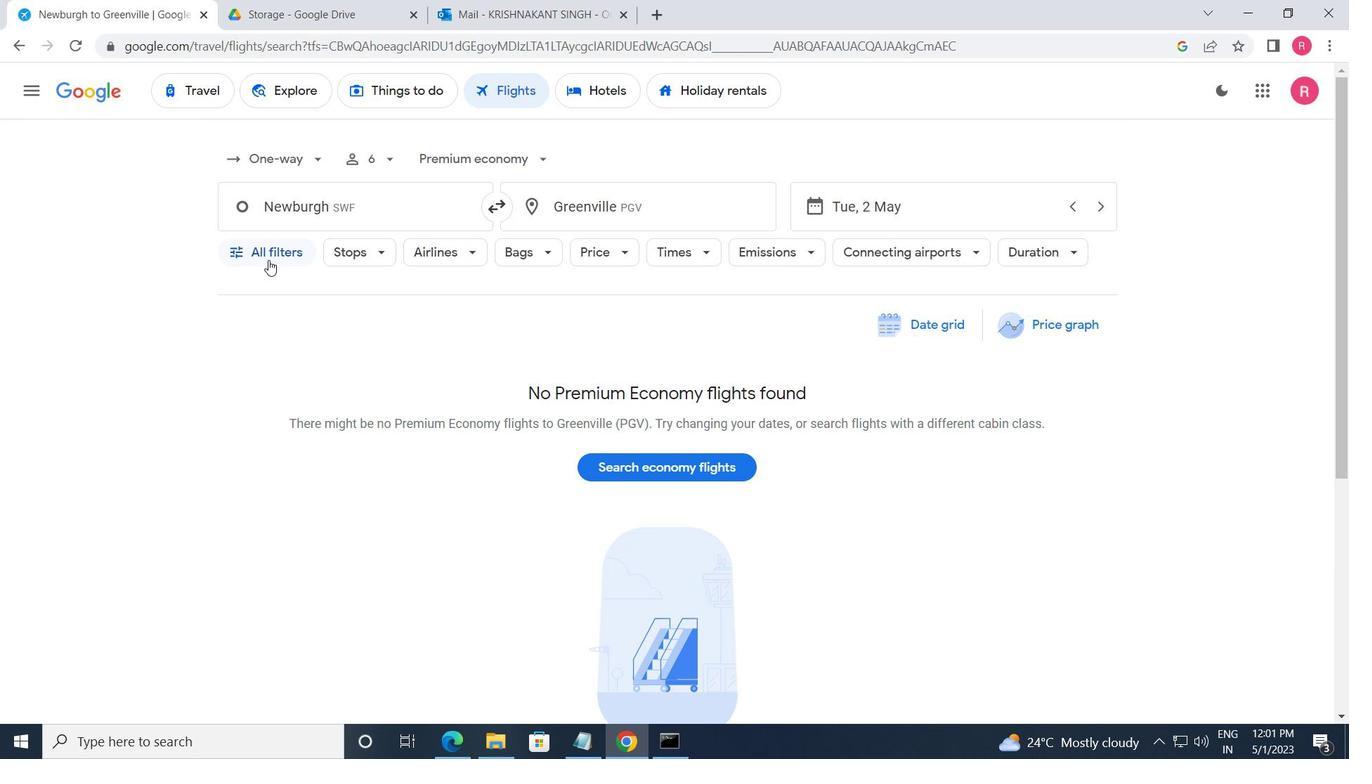 
Action: Mouse moved to (307, 411)
Screenshot: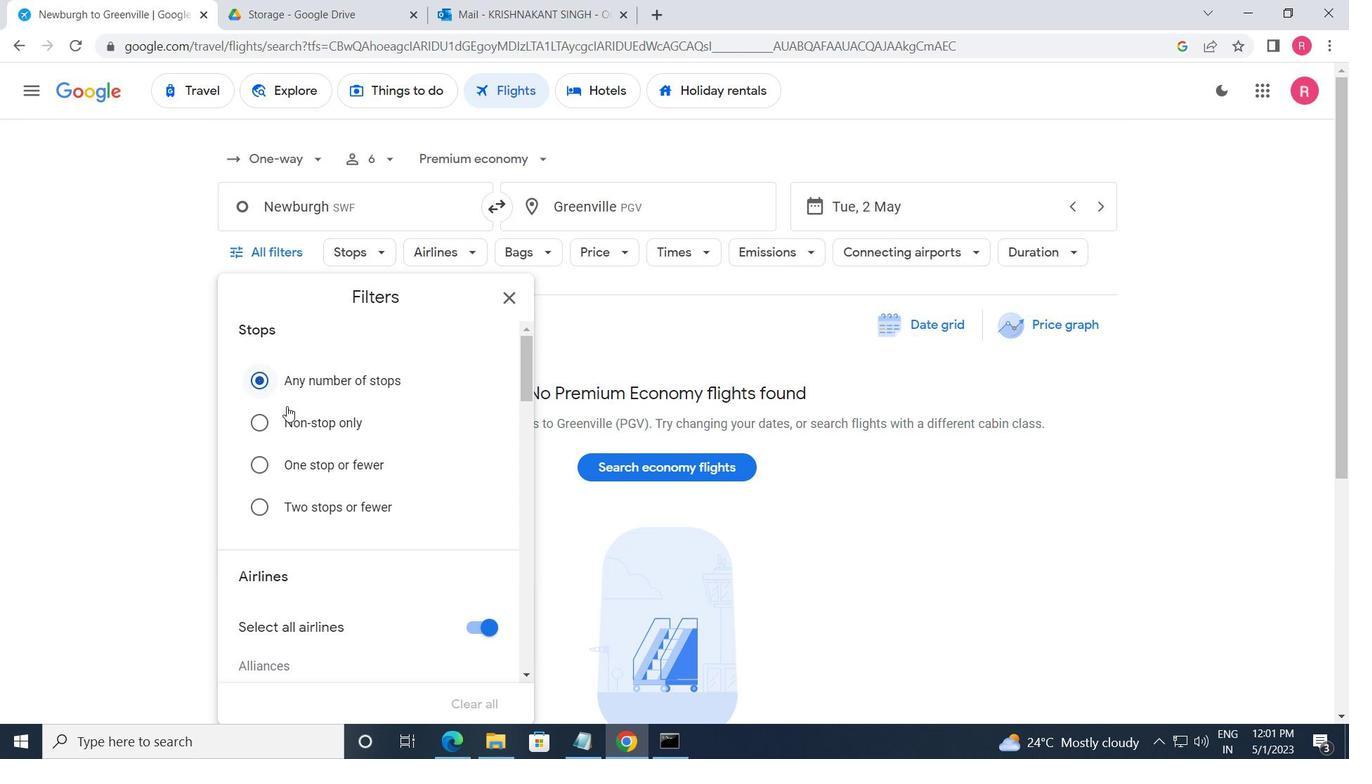 
Action: Mouse scrolled (307, 411) with delta (0, 0)
Screenshot: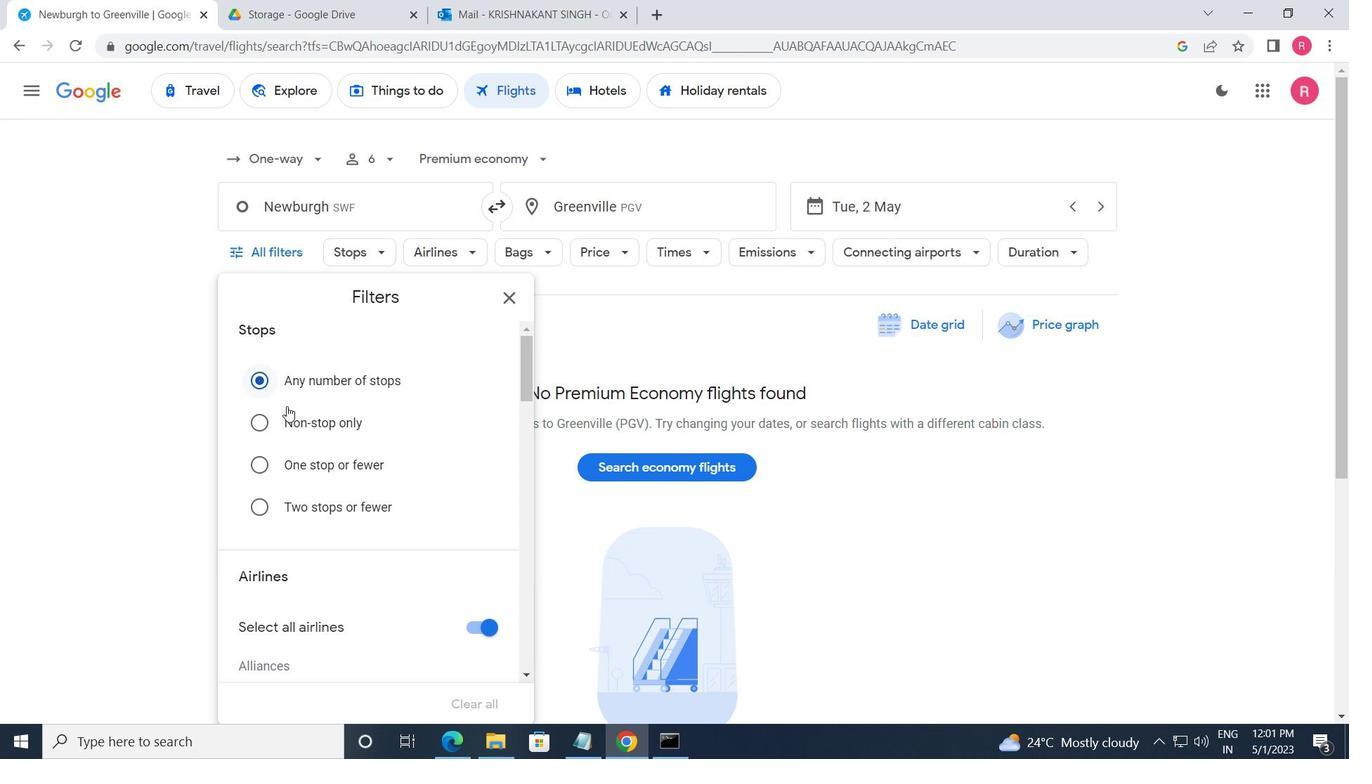 
Action: Mouse moved to (309, 411)
Screenshot: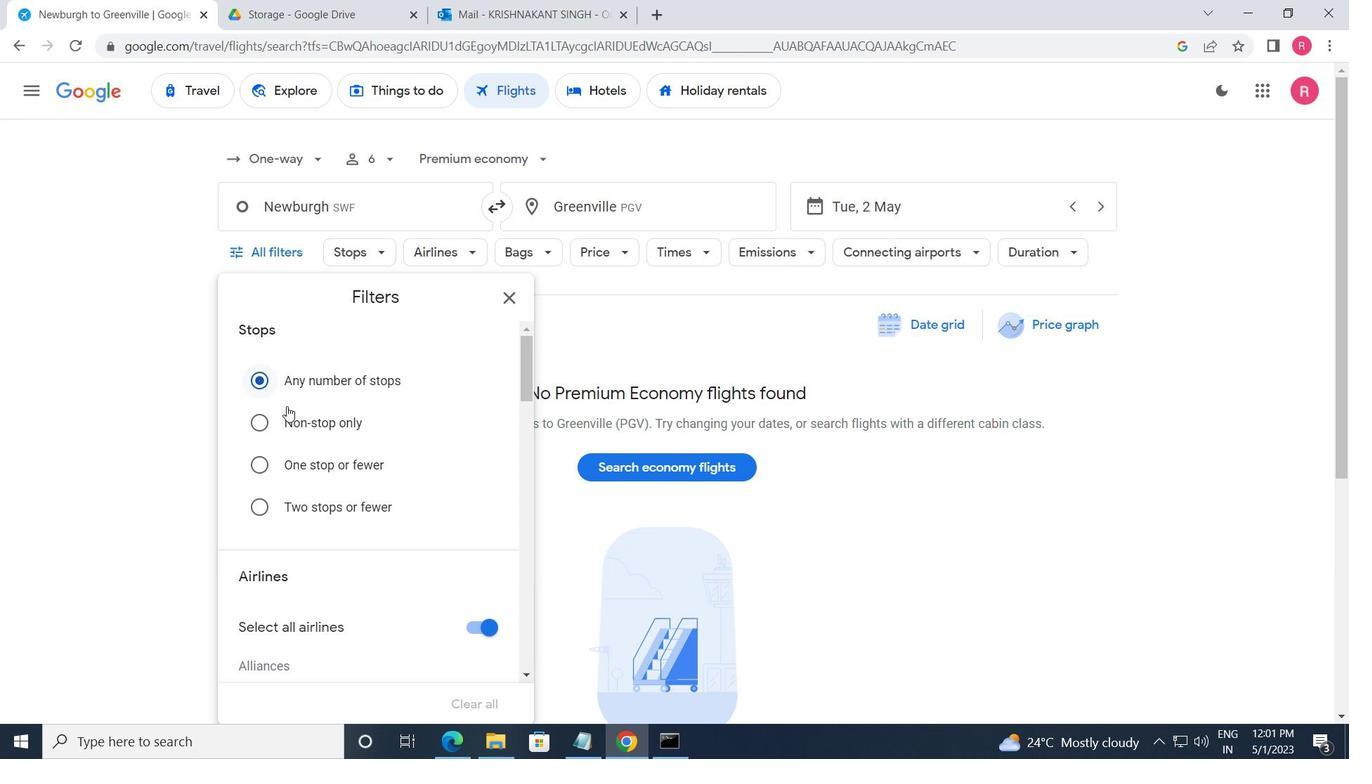 
Action: Mouse scrolled (309, 411) with delta (0, 0)
Screenshot: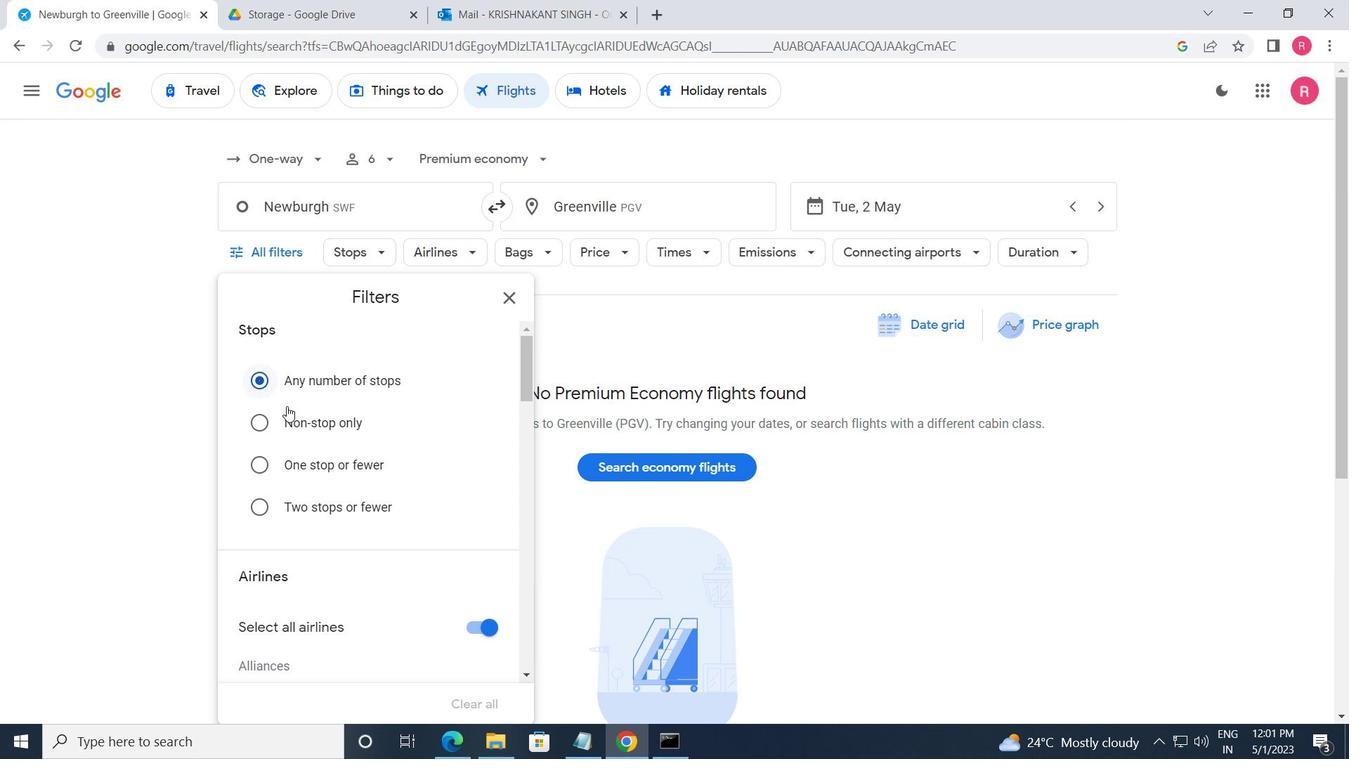 
Action: Mouse scrolled (309, 411) with delta (0, 0)
Screenshot: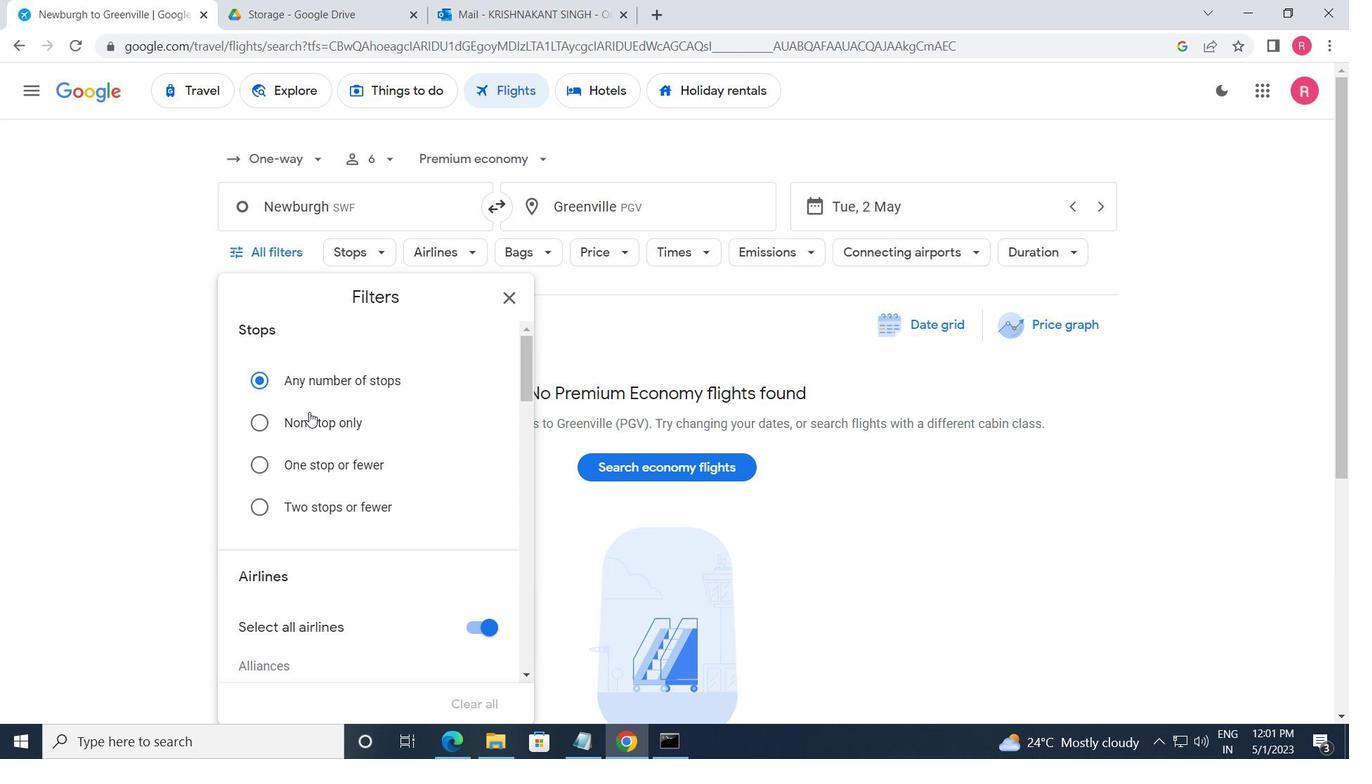 
Action: Mouse scrolled (309, 411) with delta (0, 0)
Screenshot: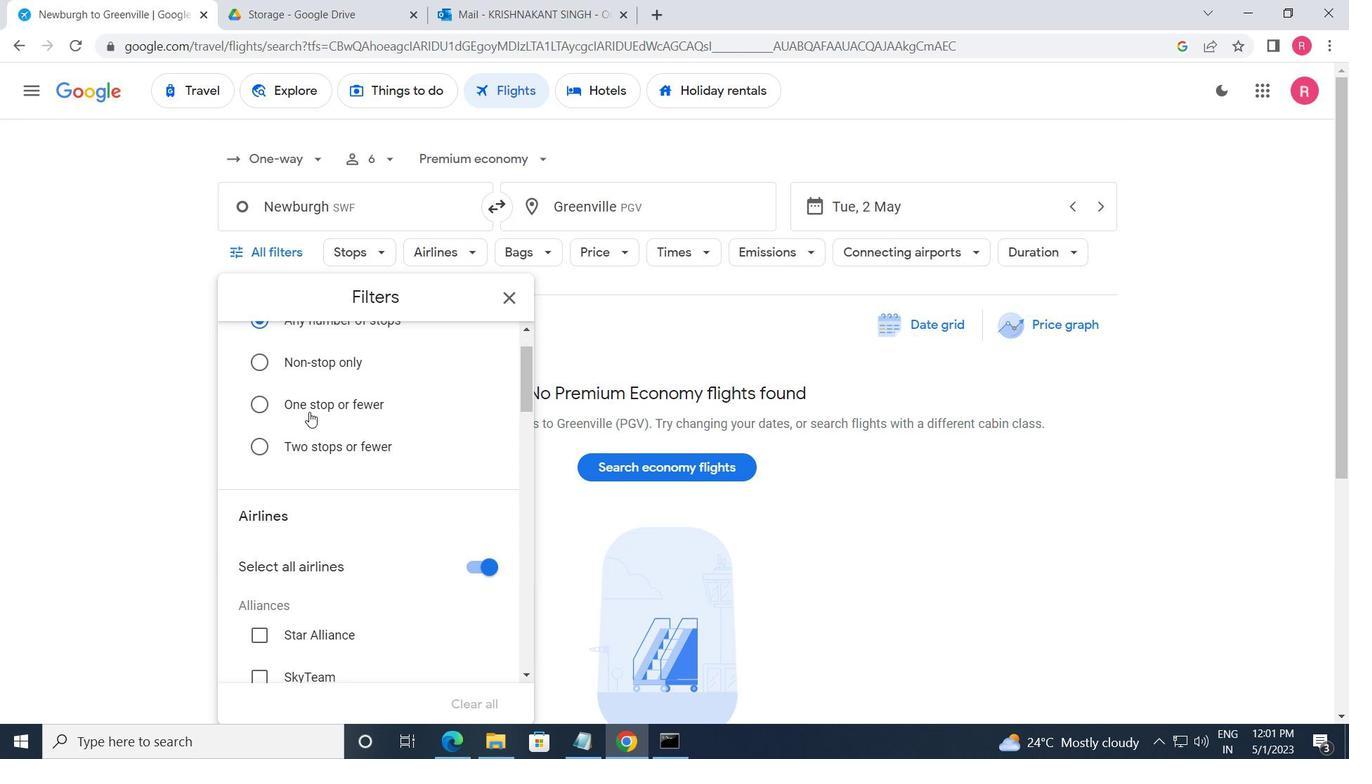 
Action: Mouse moved to (309, 406)
Screenshot: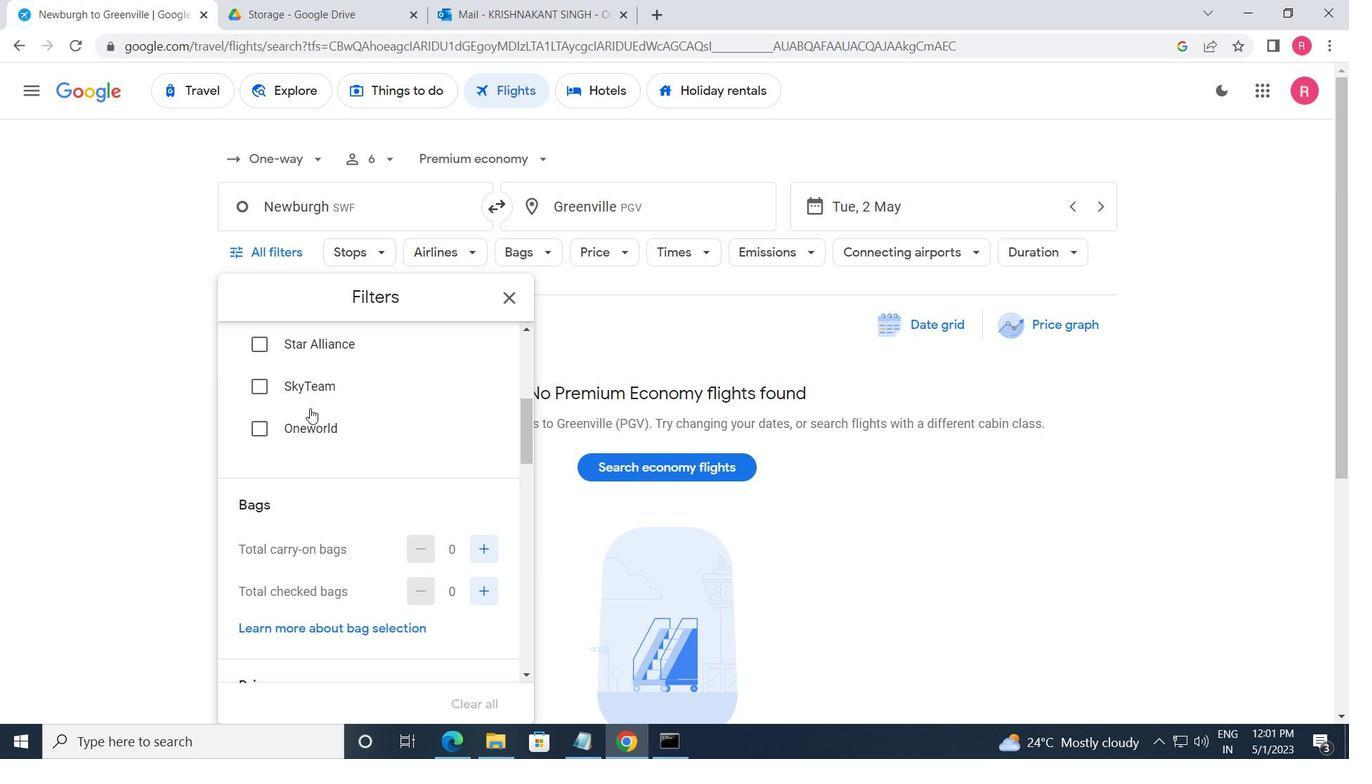 
Action: Mouse scrolled (309, 406) with delta (0, 0)
Screenshot: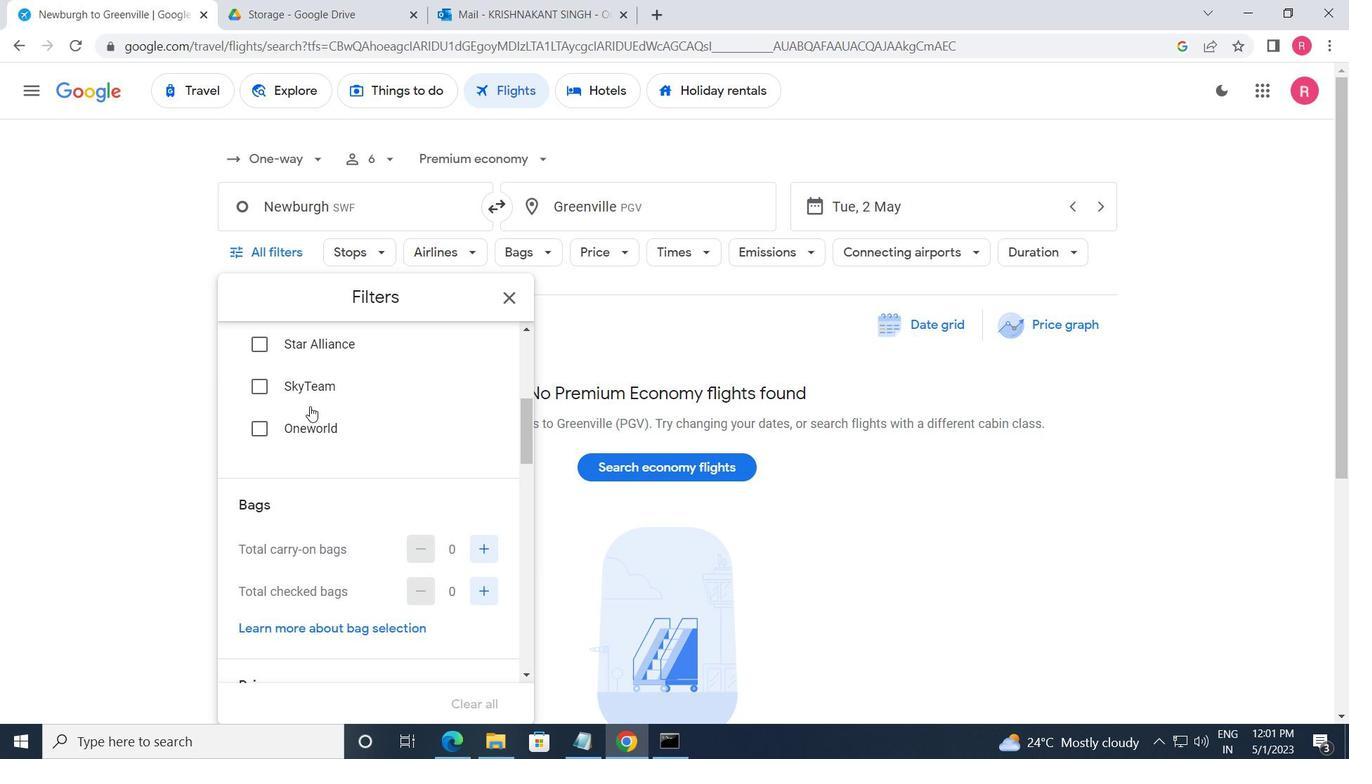 
Action: Mouse moved to (307, 407)
Screenshot: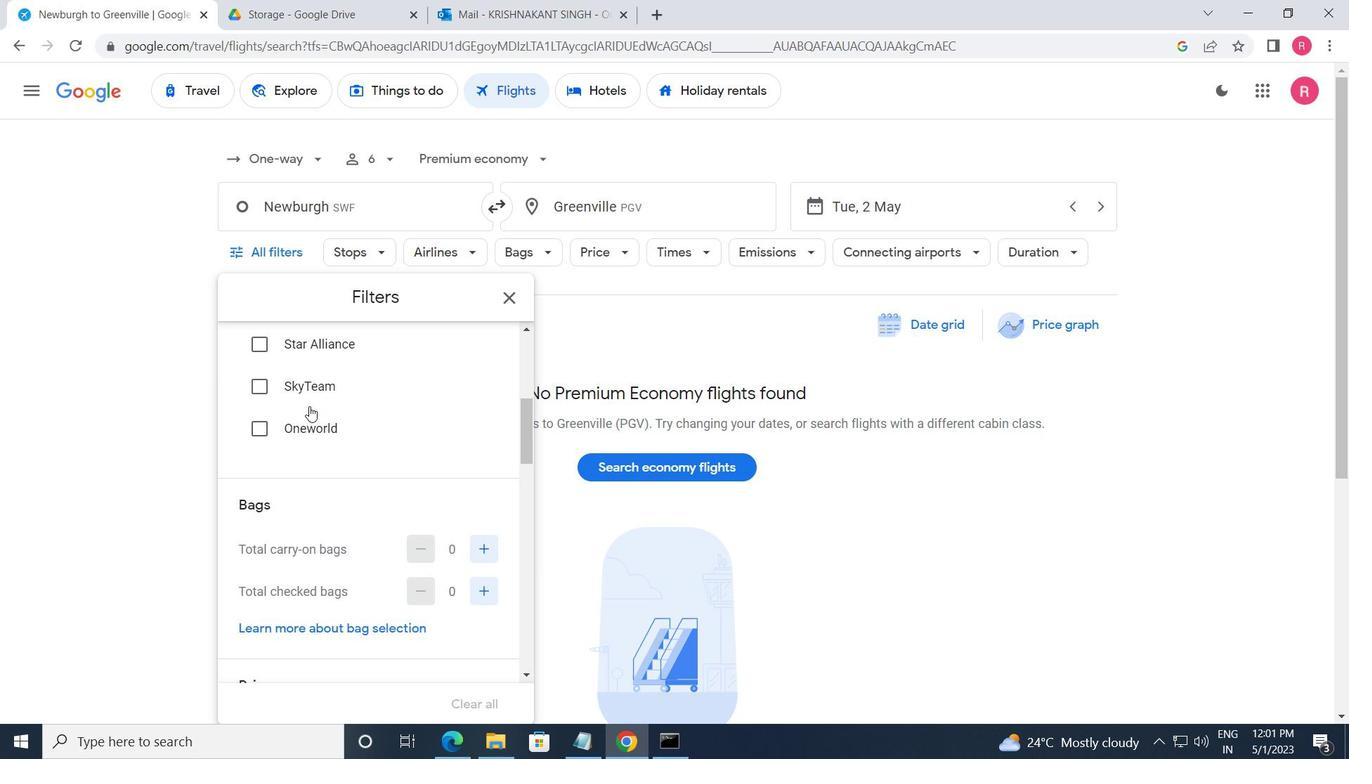 
Action: Mouse scrolled (307, 406) with delta (0, 0)
Screenshot: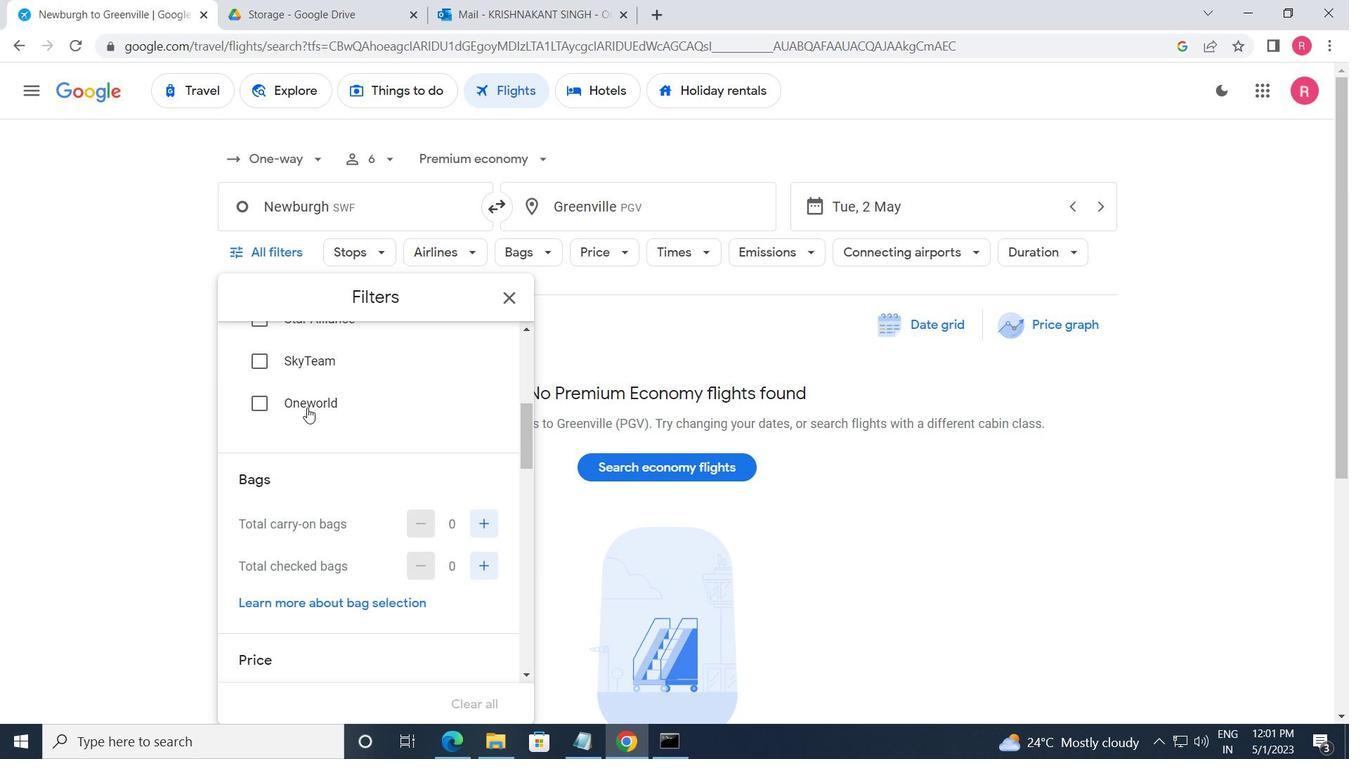 
Action: Mouse moved to (477, 373)
Screenshot: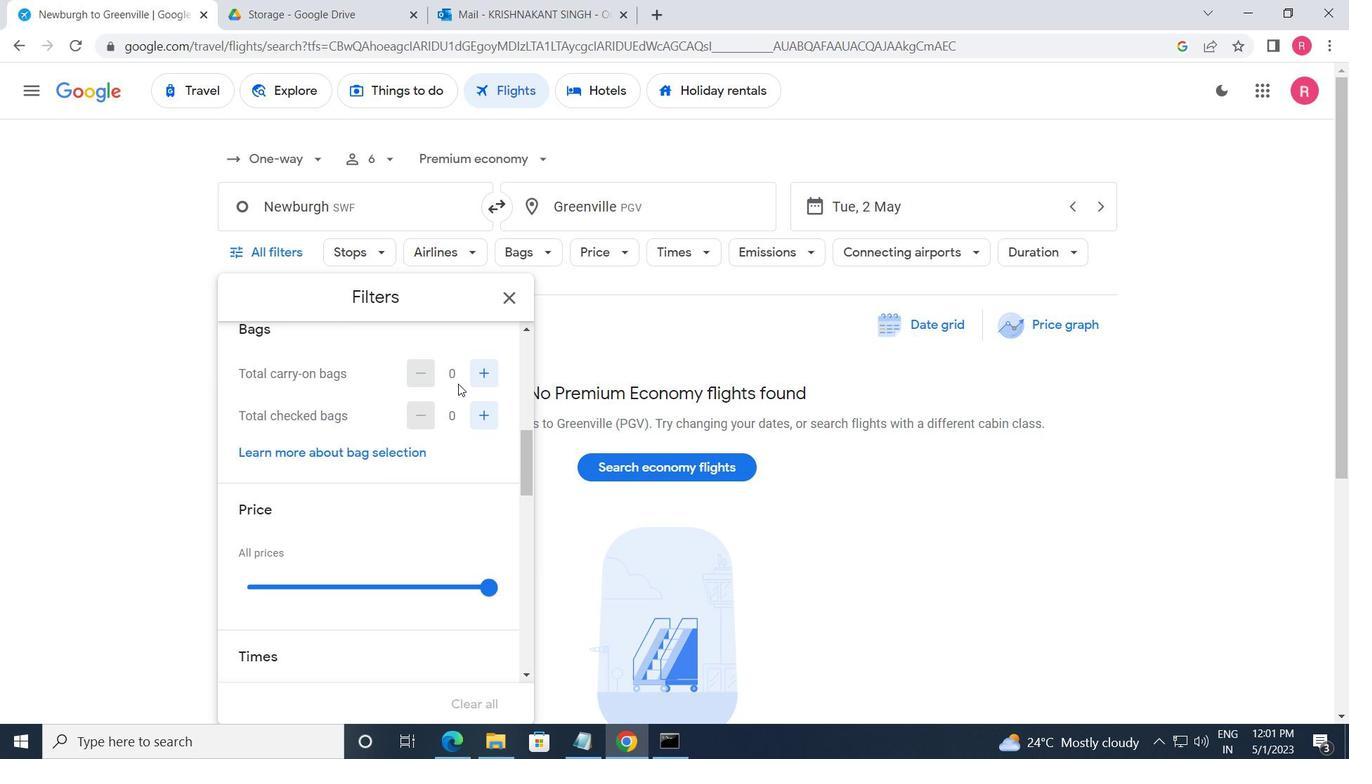 
Action: Mouse pressed left at (477, 373)
Screenshot: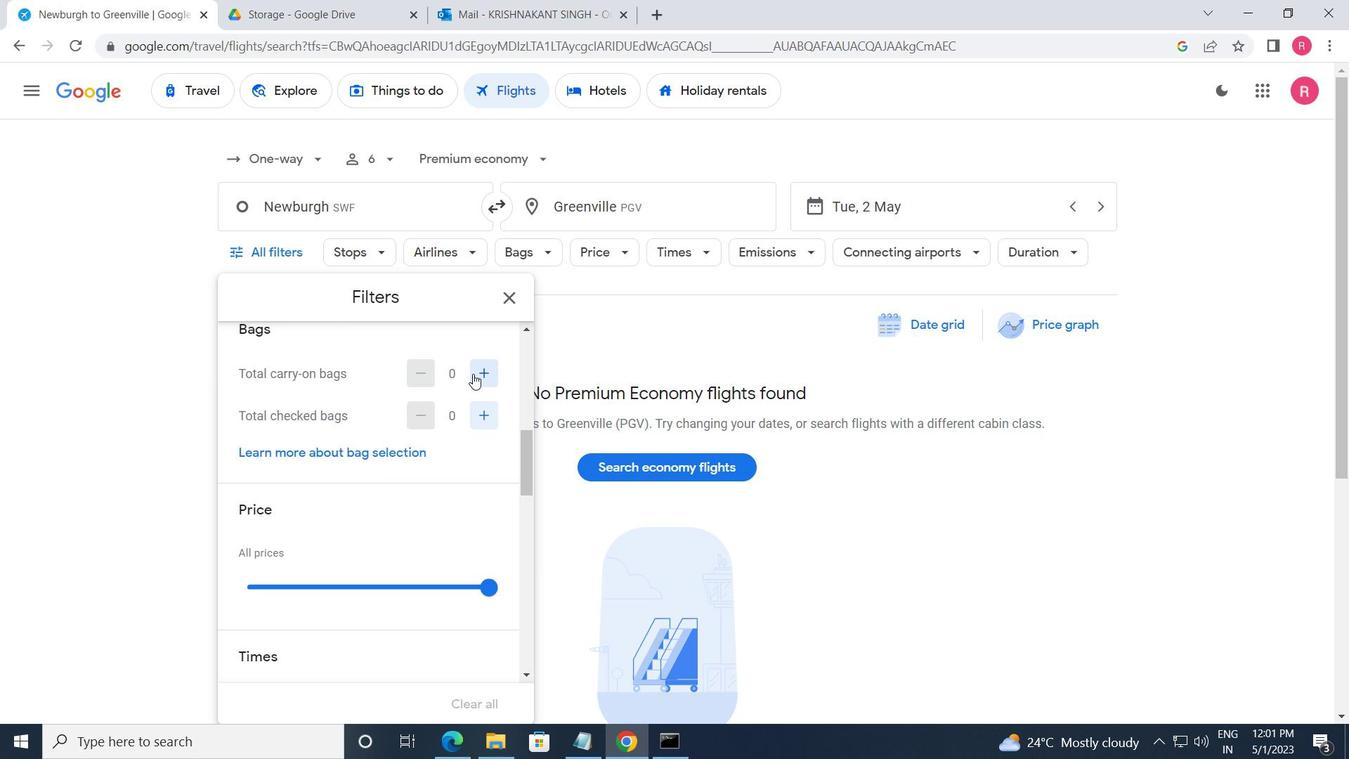 
Action: Mouse moved to (468, 377)
Screenshot: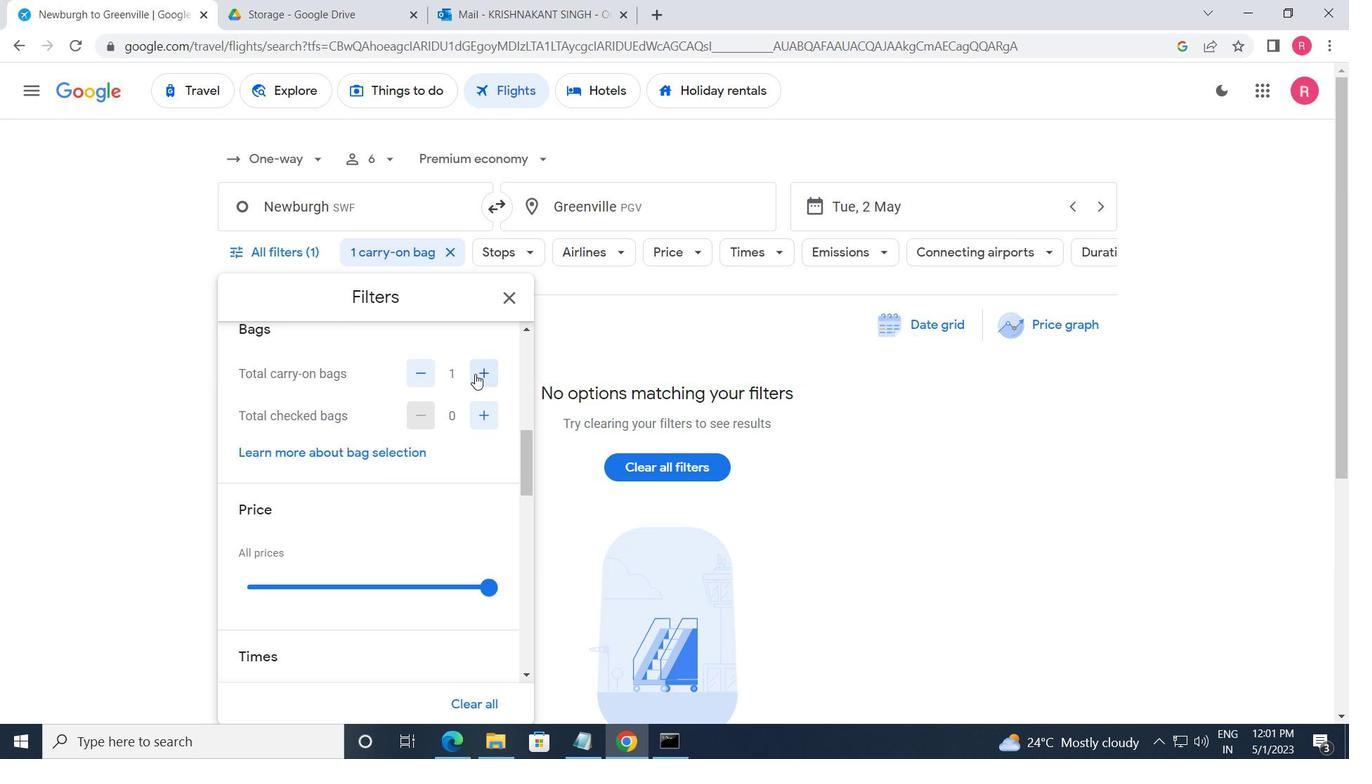
Action: Mouse scrolled (468, 376) with delta (0, 0)
Screenshot: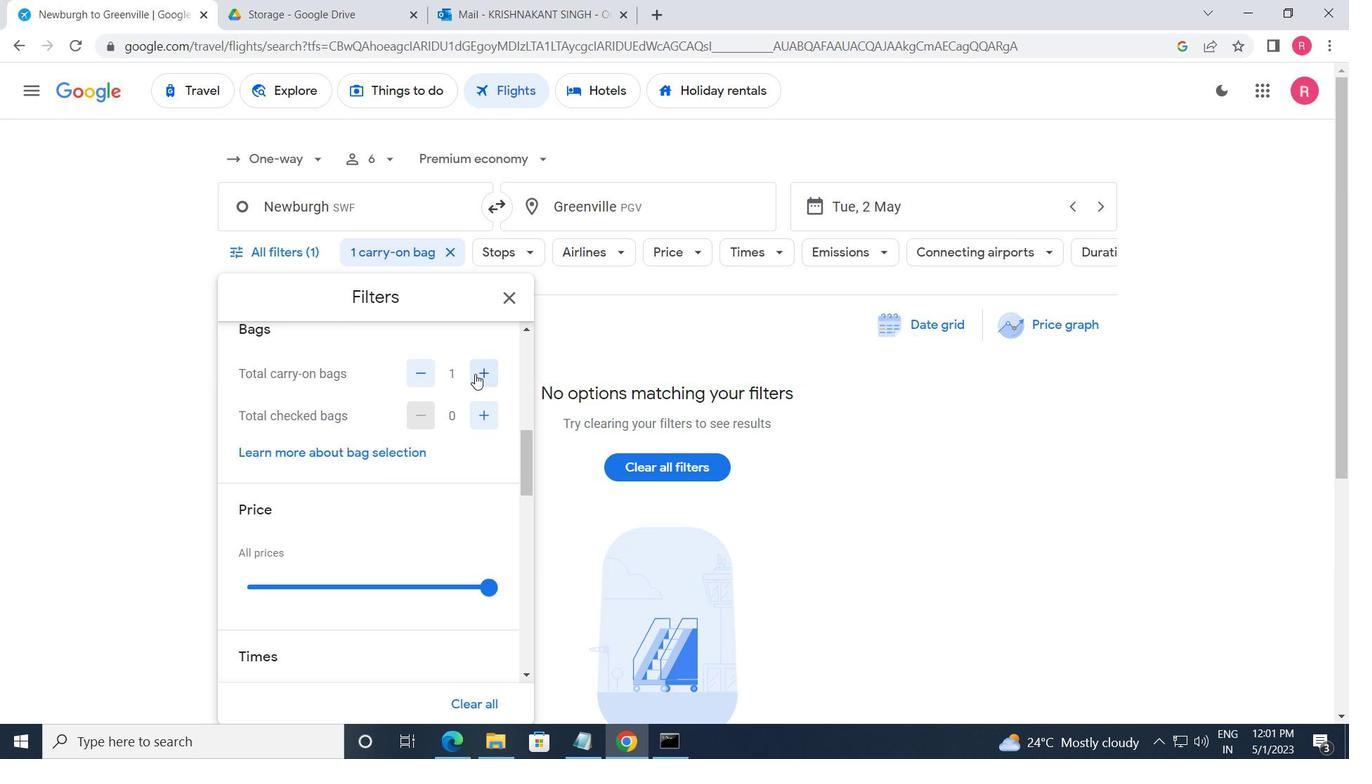 
Action: Mouse moved to (461, 384)
Screenshot: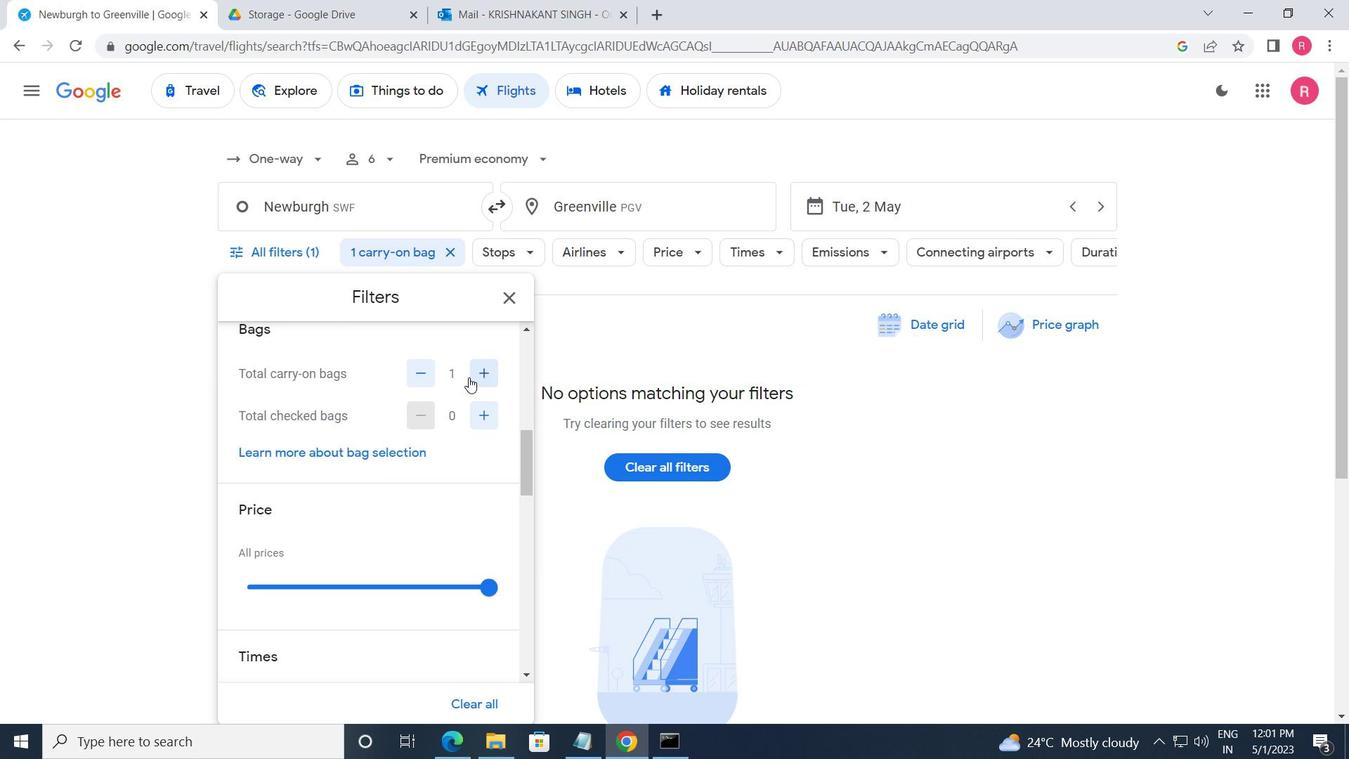 
Action: Mouse scrolled (461, 383) with delta (0, 0)
Screenshot: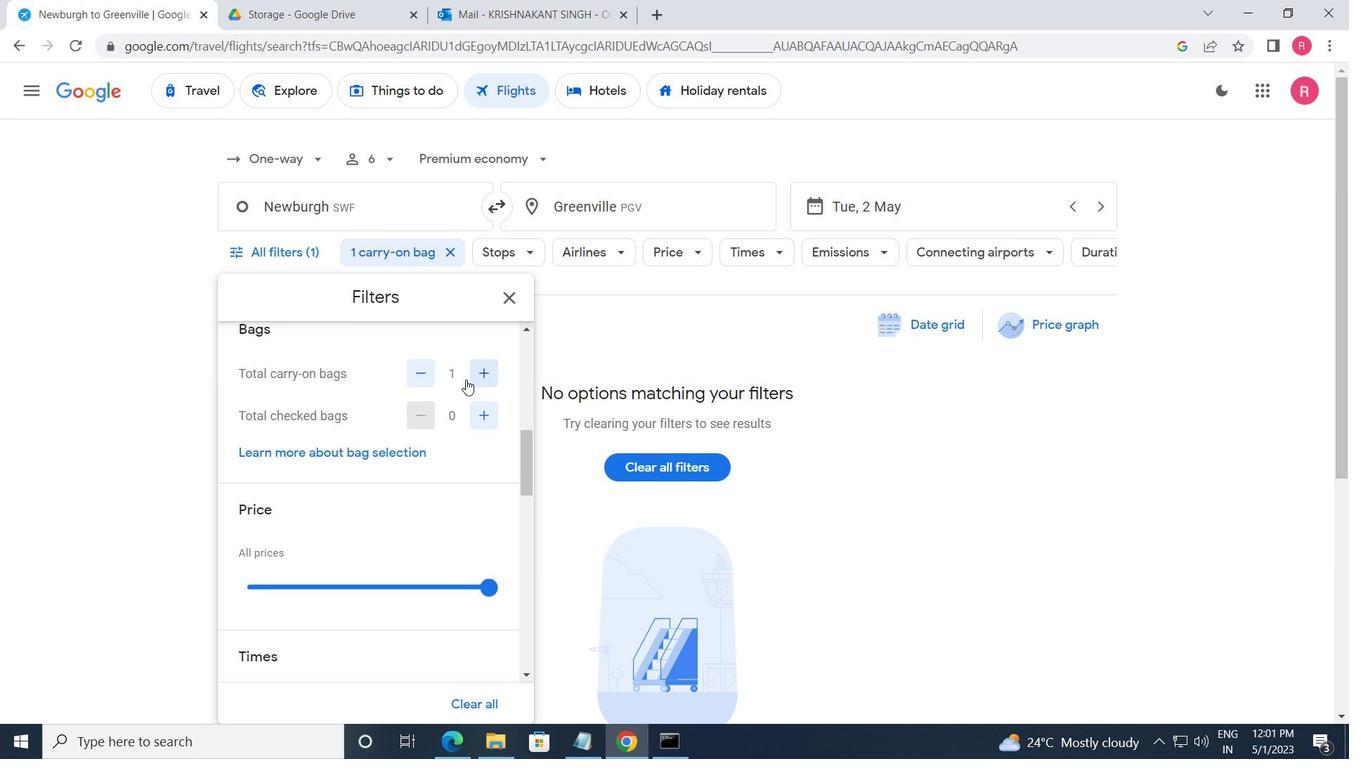 
Action: Mouse moved to (484, 413)
Screenshot: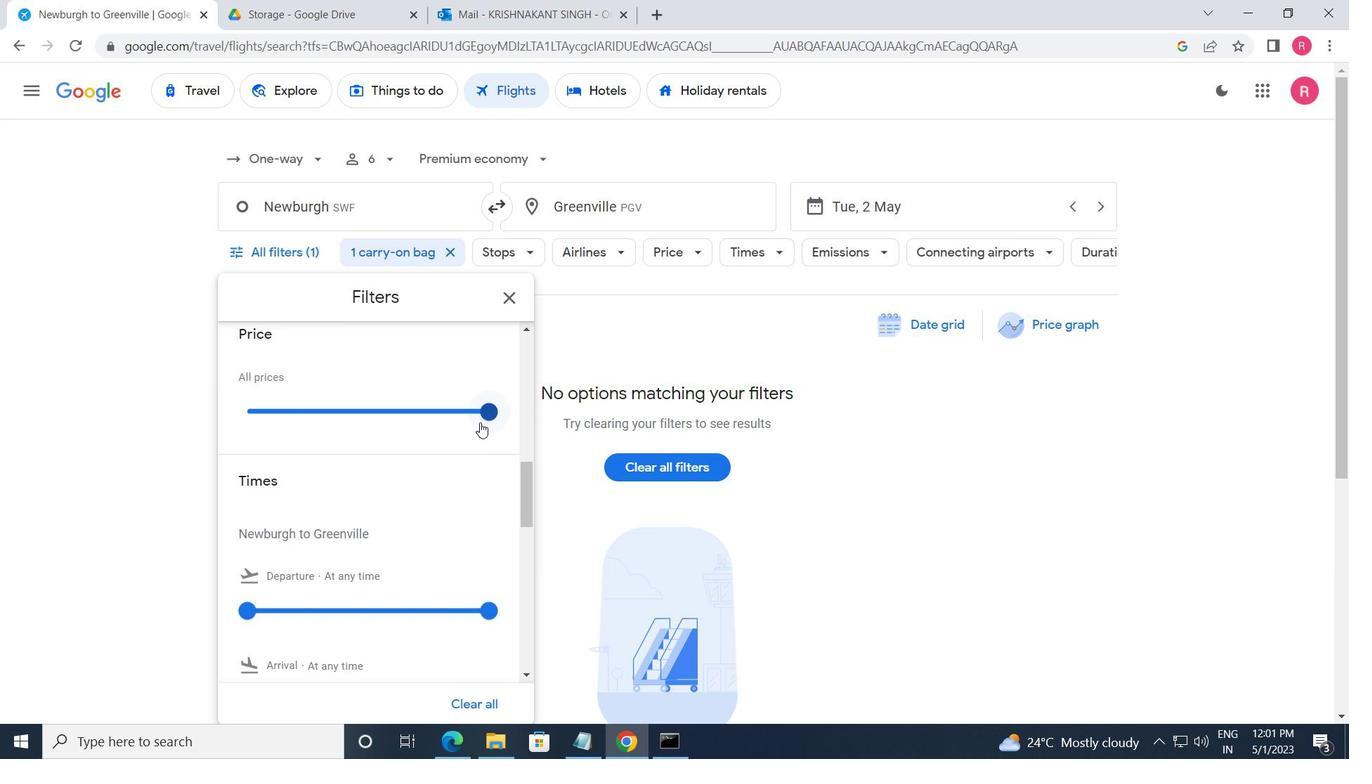 
Action: Mouse pressed left at (484, 413)
Screenshot: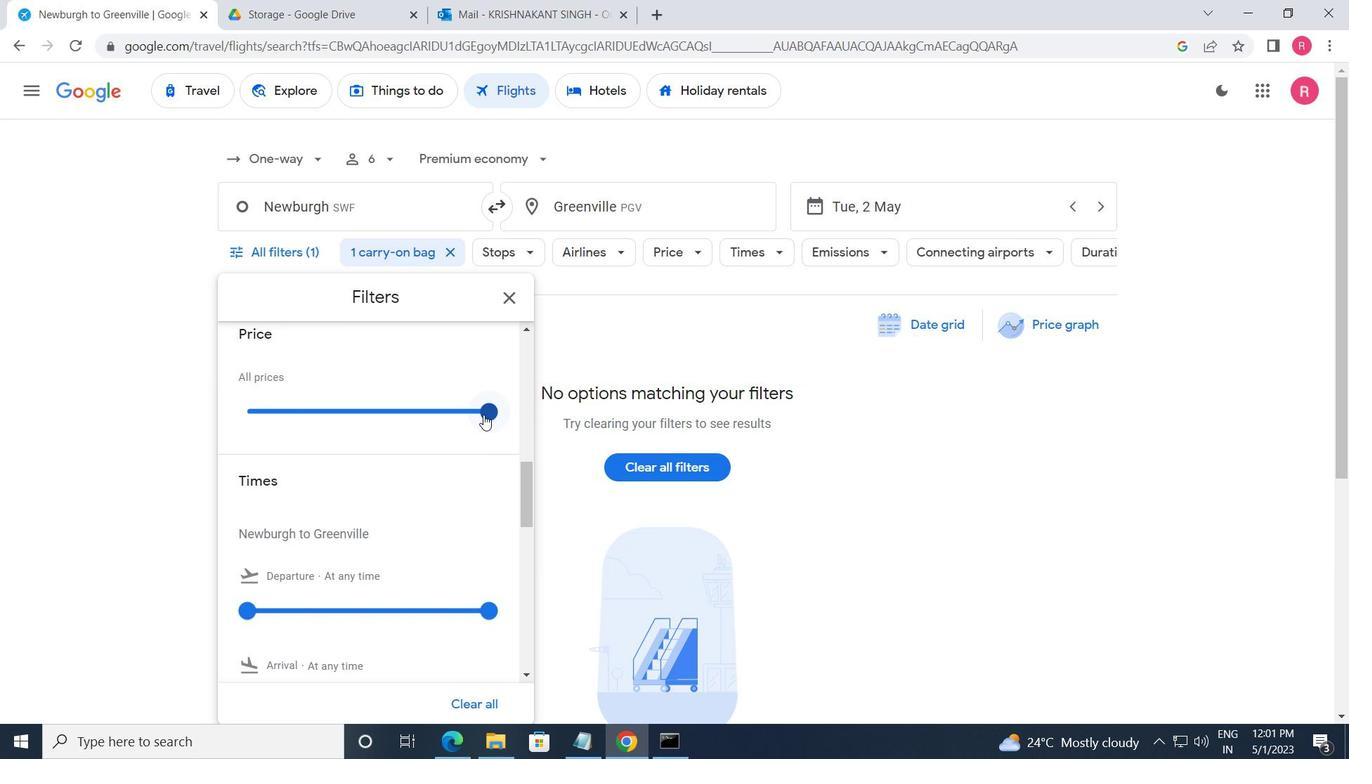 
Action: Mouse moved to (436, 430)
Screenshot: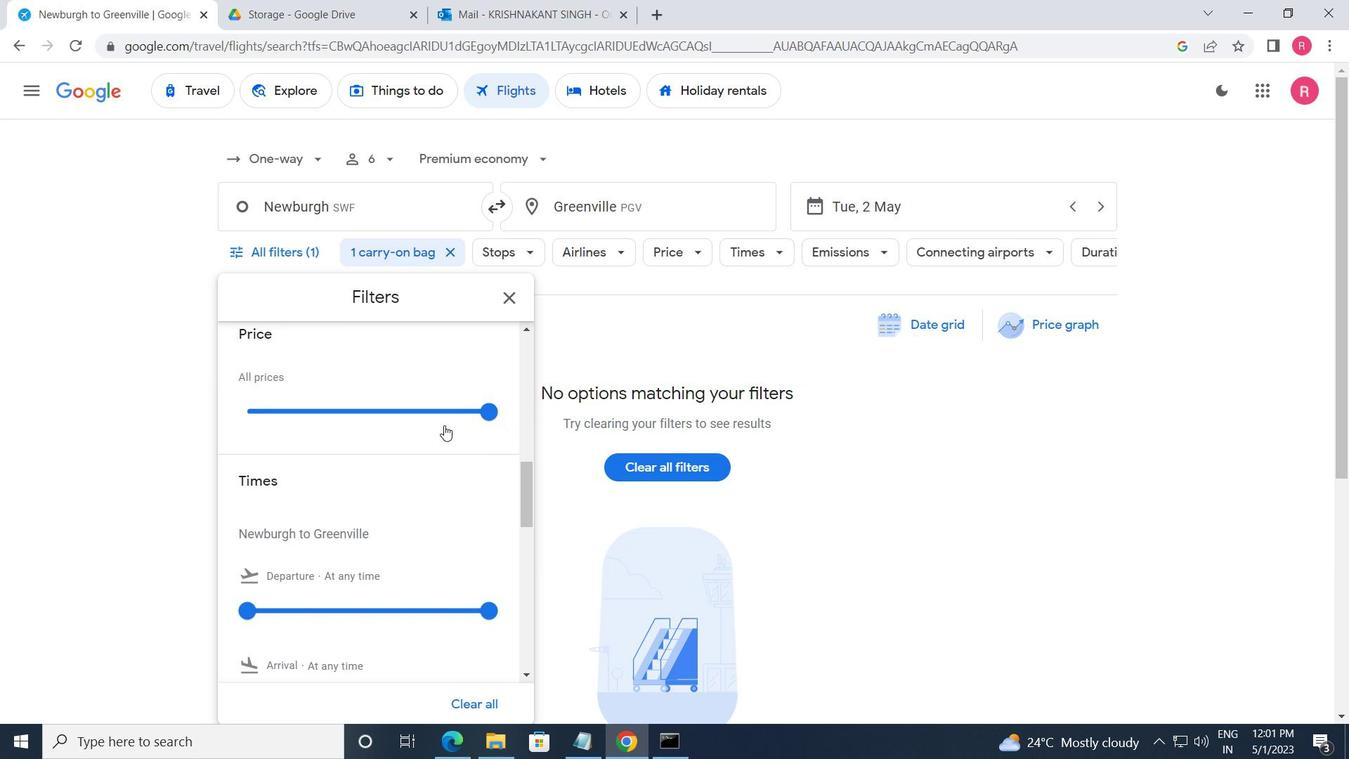 
Action: Mouse scrolled (436, 429) with delta (0, 0)
Screenshot: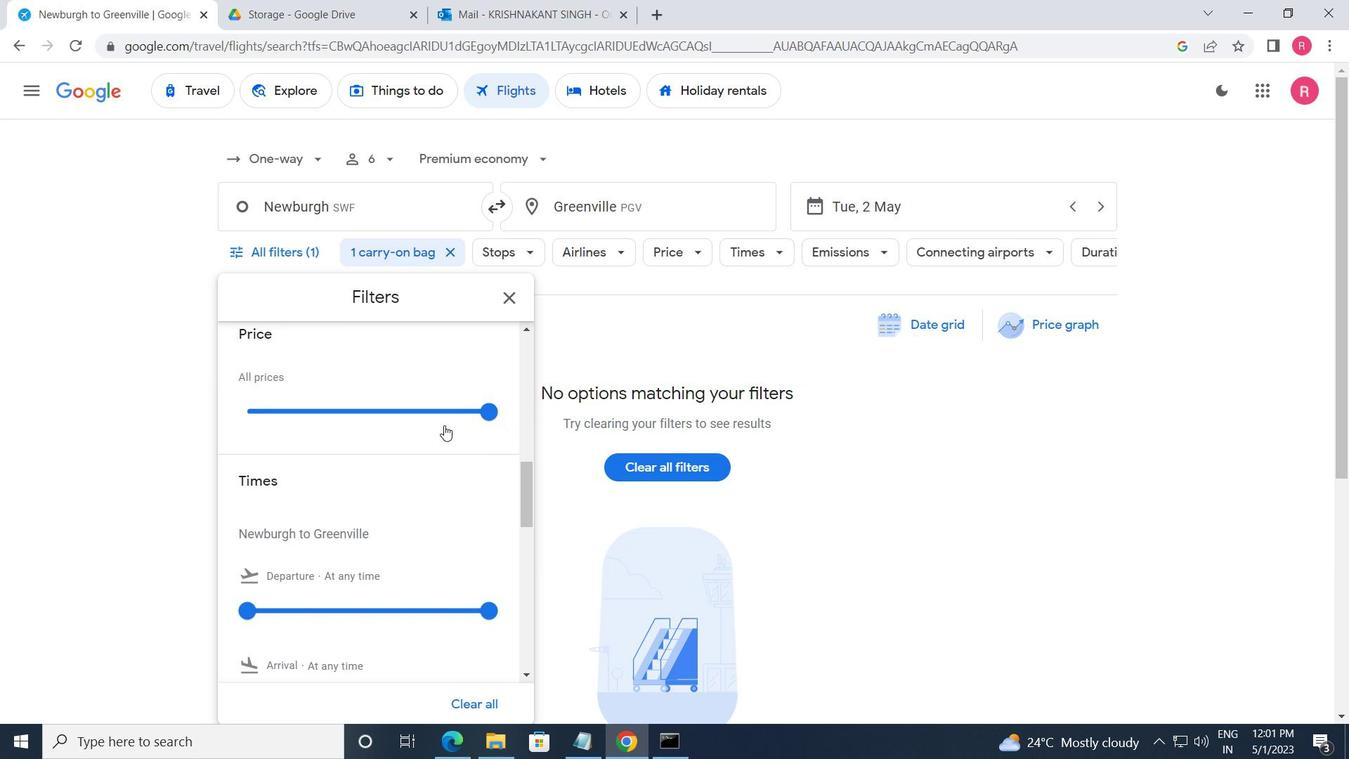 
Action: Mouse moved to (434, 431)
Screenshot: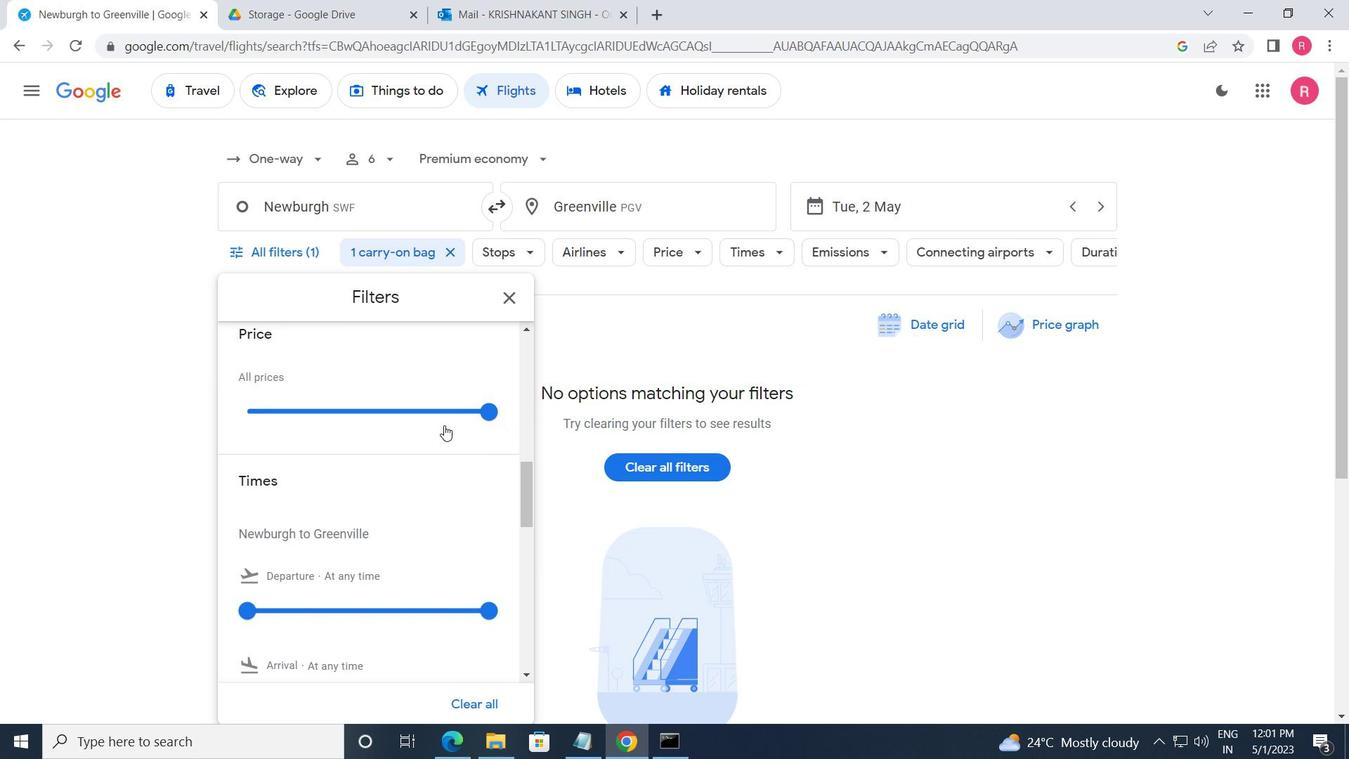 
Action: Mouse scrolled (434, 430) with delta (0, 0)
Screenshot: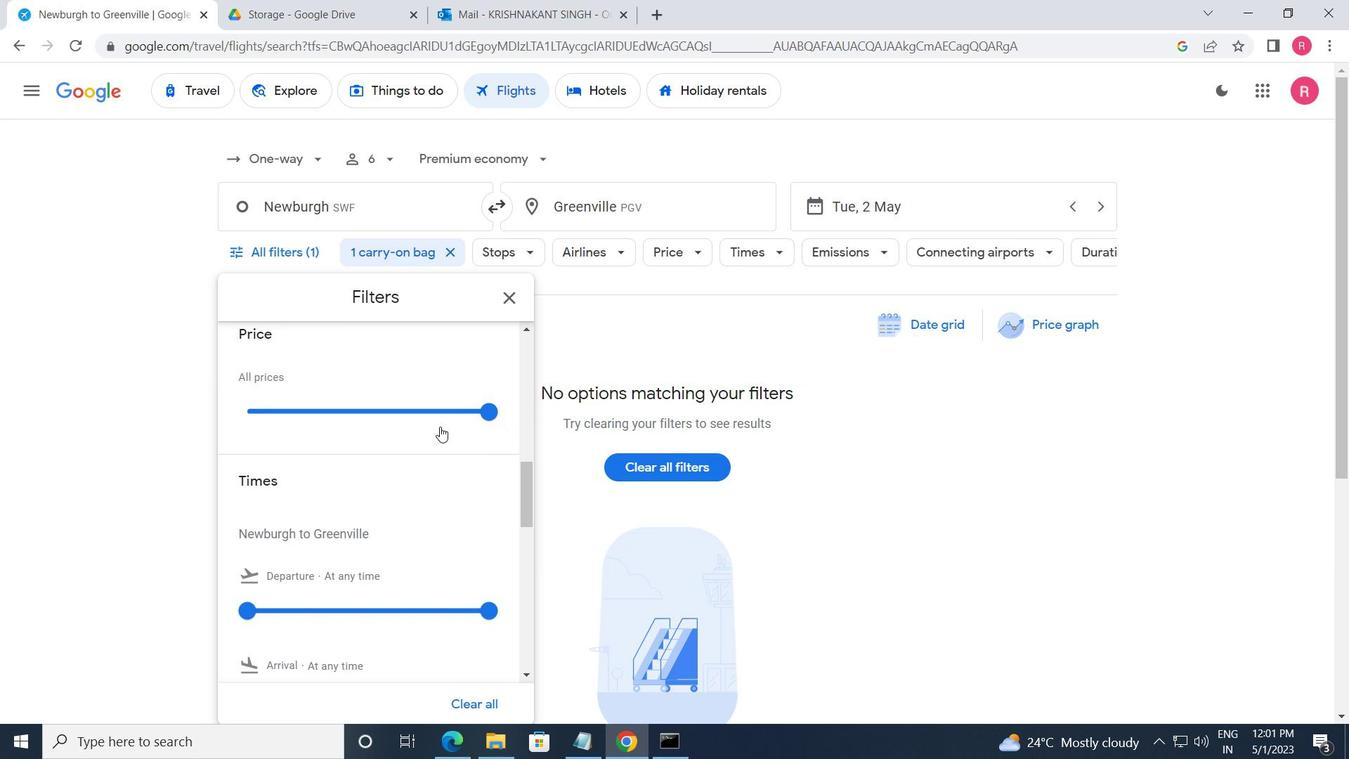 
Action: Mouse moved to (255, 430)
Screenshot: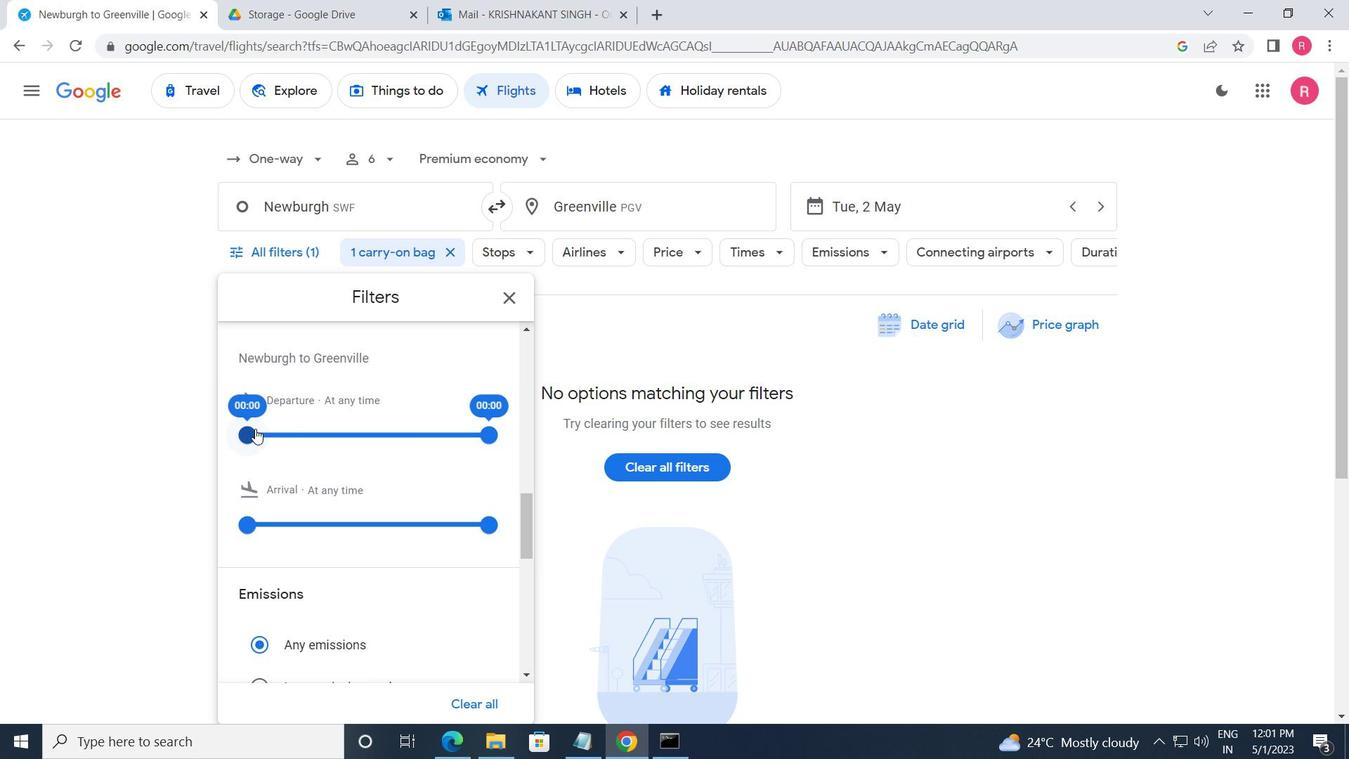 
Action: Mouse pressed left at (255, 430)
Screenshot: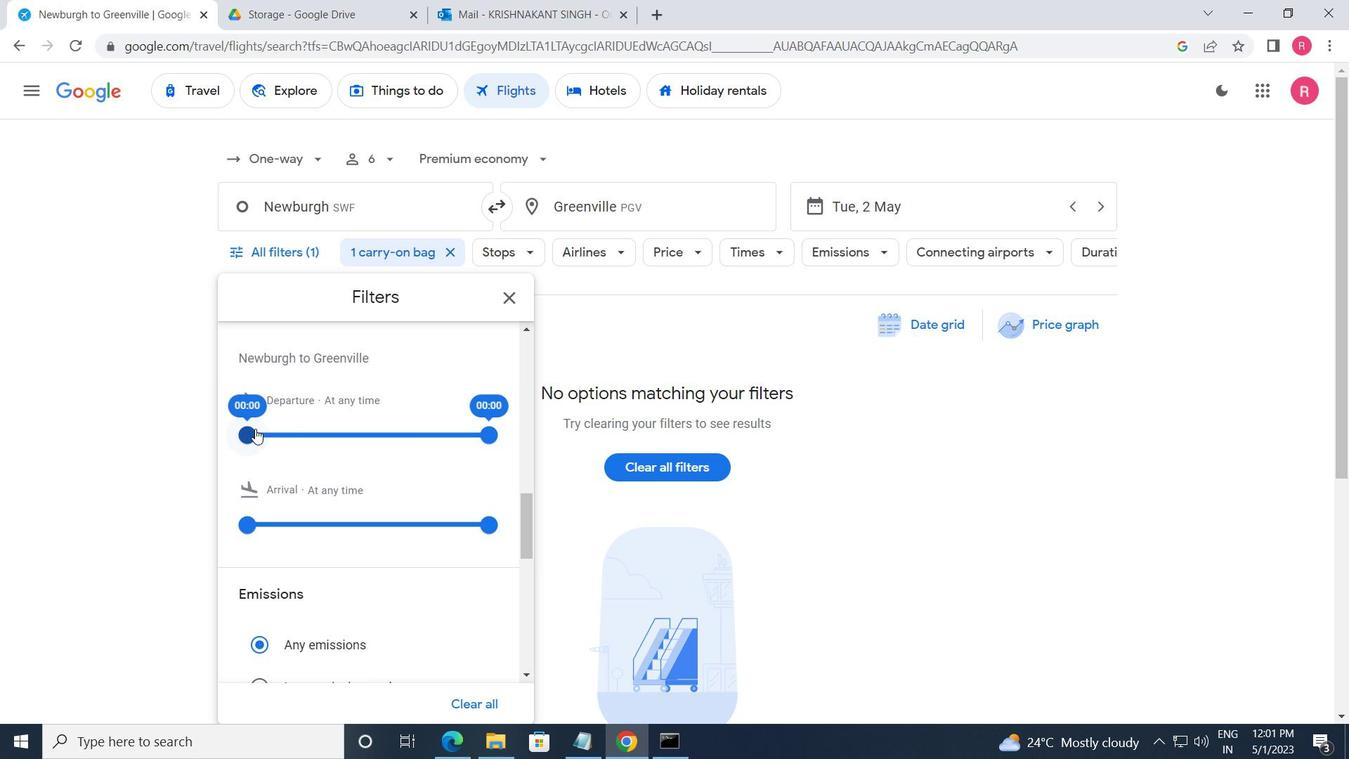 
Action: Mouse moved to (487, 444)
Screenshot: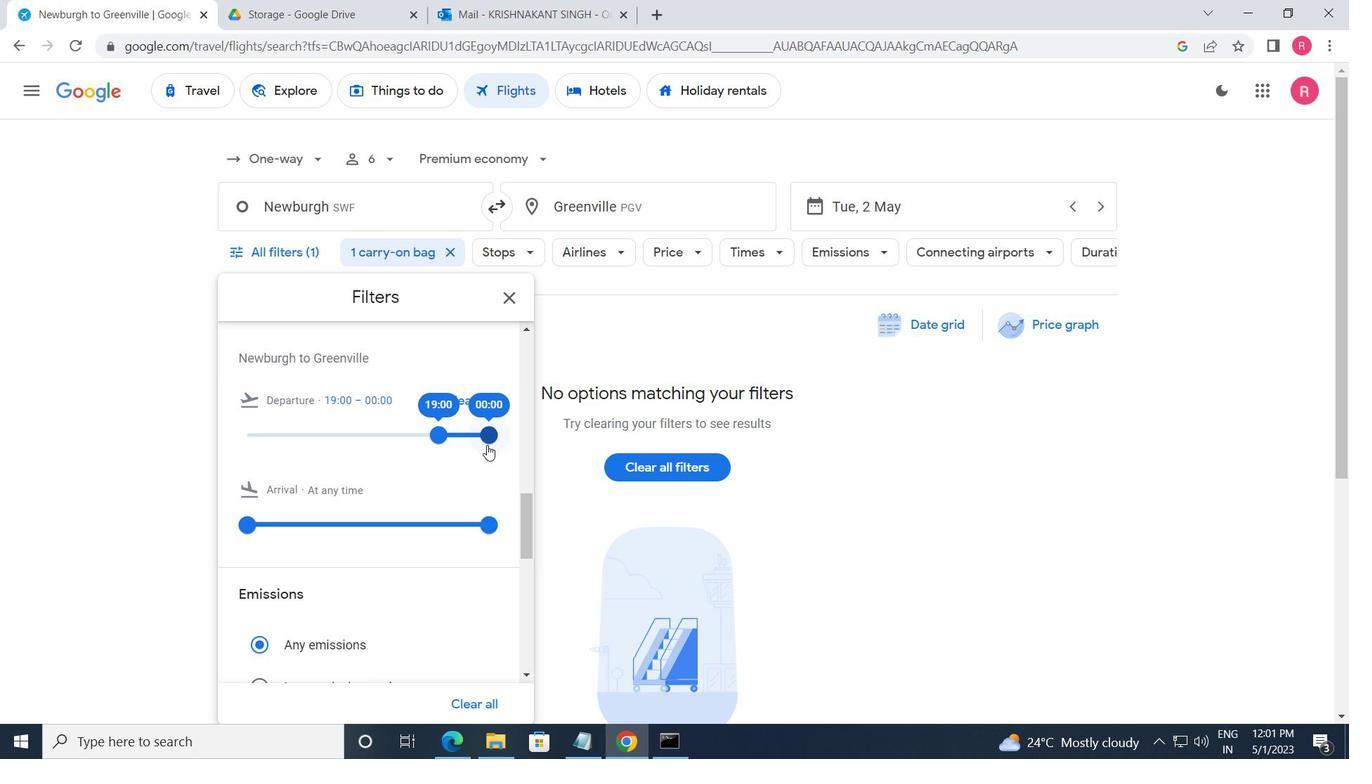 
Action: Mouse pressed left at (487, 444)
Screenshot: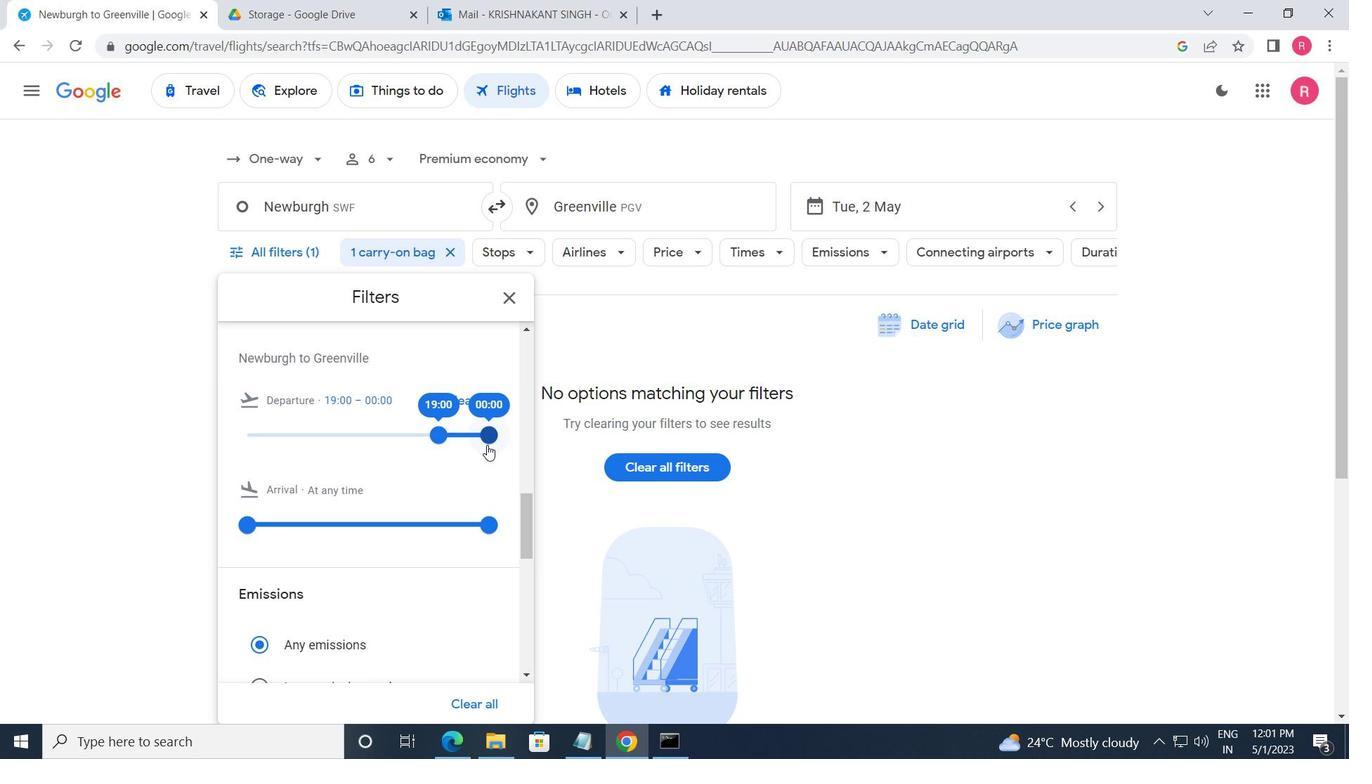 
Action: Mouse moved to (508, 290)
Screenshot: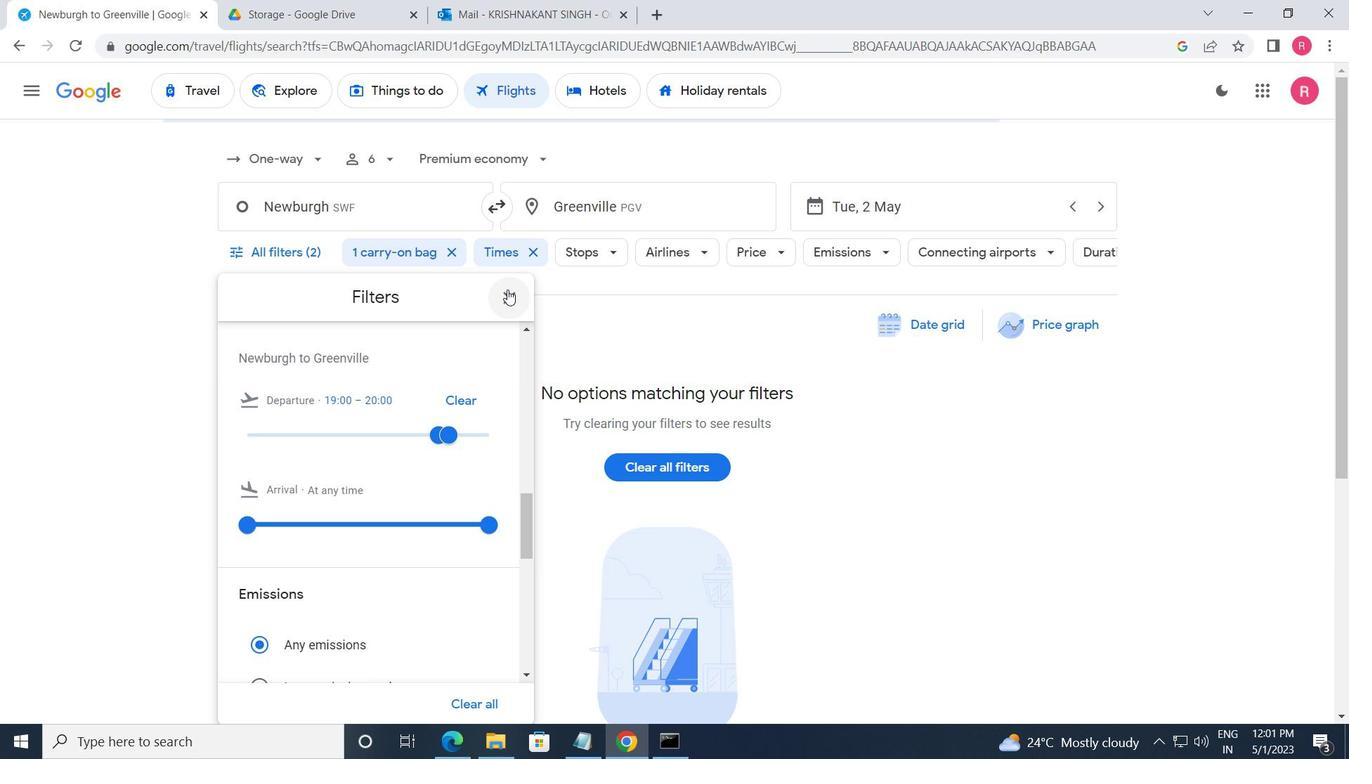 
Action: Mouse pressed left at (508, 290)
Screenshot: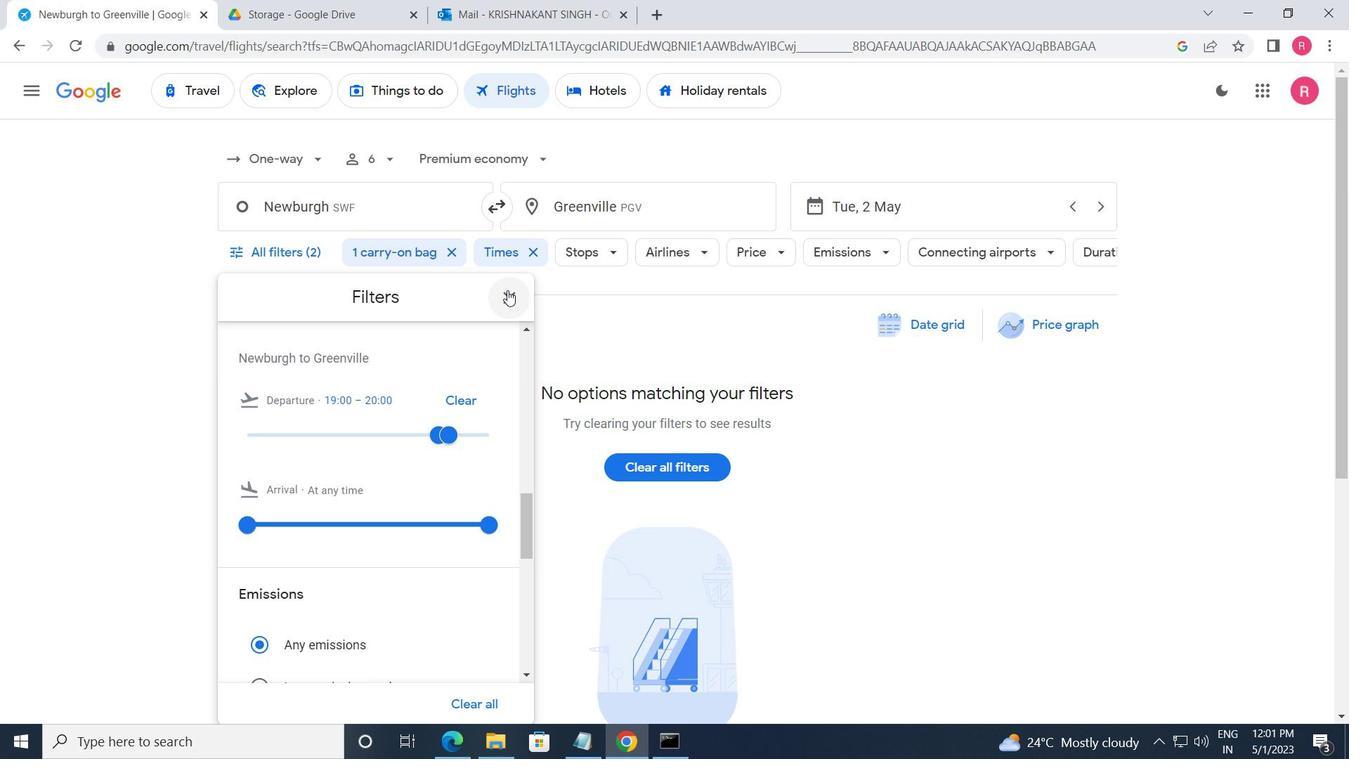 
Action: Mouse moved to (448, 304)
Screenshot: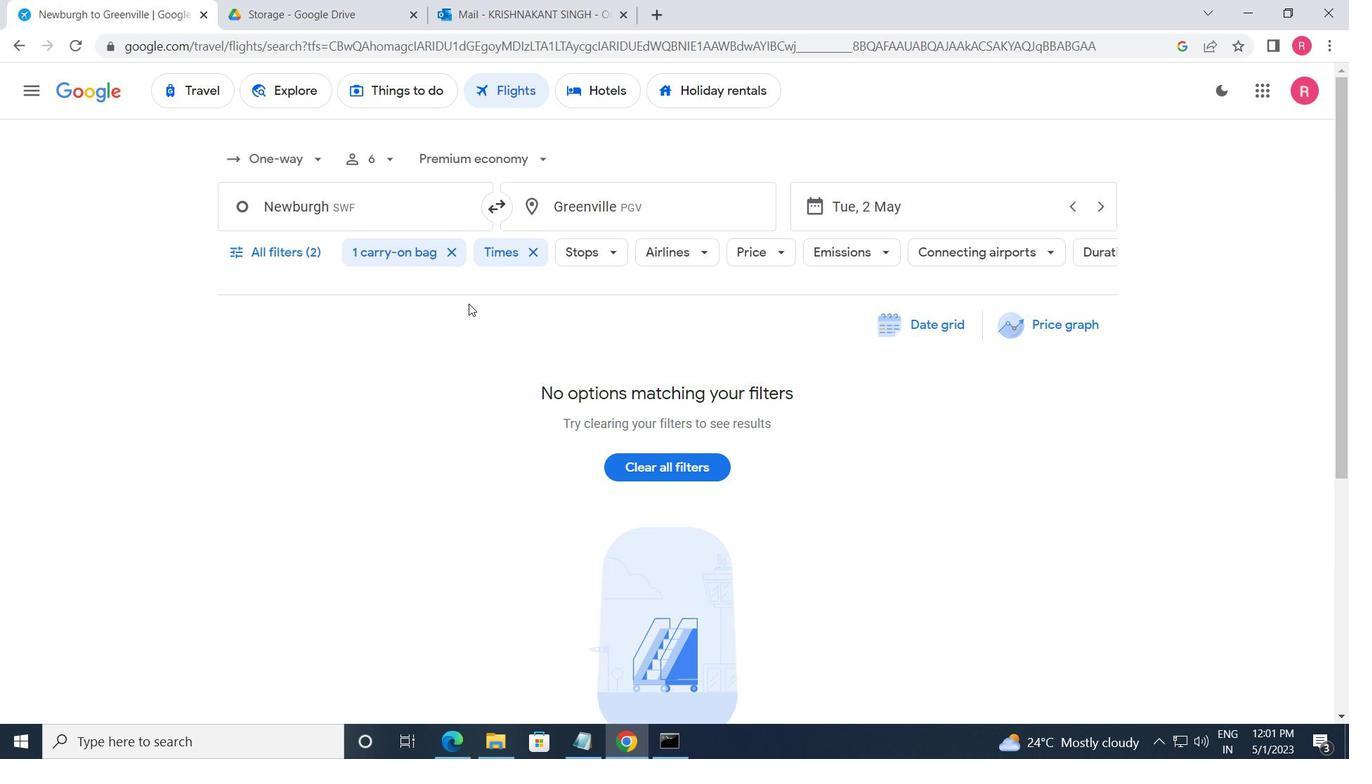 
